 Task: Search one way flight ticket for 5 adults, 2 children, 1 infant in seat and 1 infant on lap in economy from Portland: Portland International Airport to Greensboro: Piedmont Triad International Airport on 5-1-2023. Choice of flights is Westjet. Number of bags: 10 checked bags. Price is upto 40000. Outbound departure time preference is 21:45.
Action: Mouse moved to (217, 229)
Screenshot: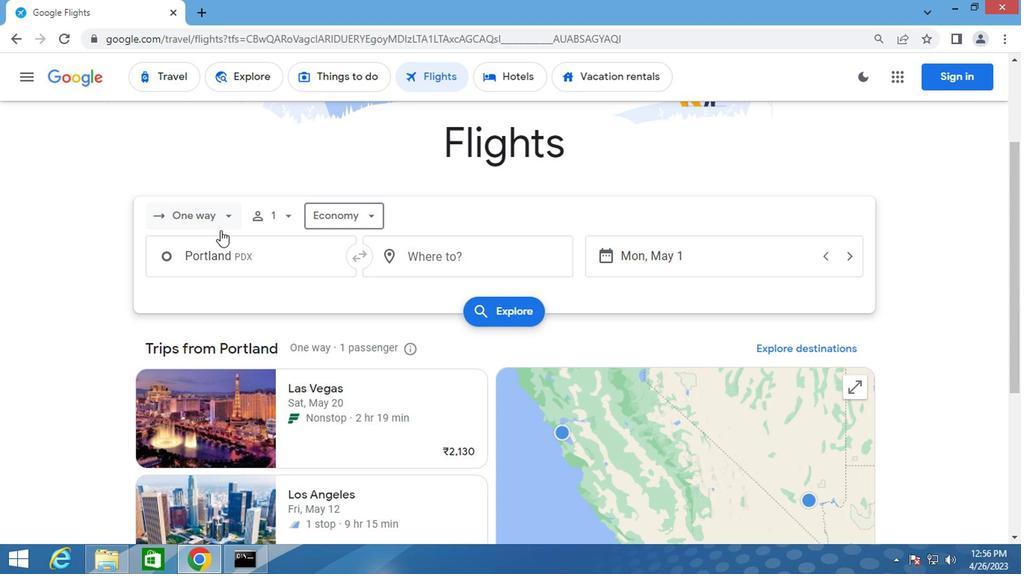 
Action: Mouse pressed left at (217, 229)
Screenshot: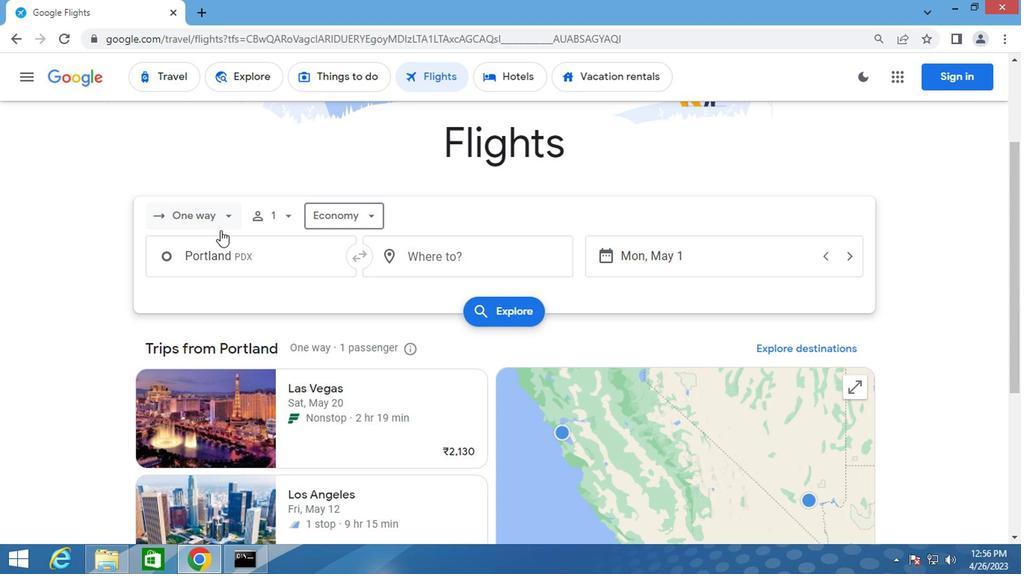 
Action: Mouse moved to (190, 287)
Screenshot: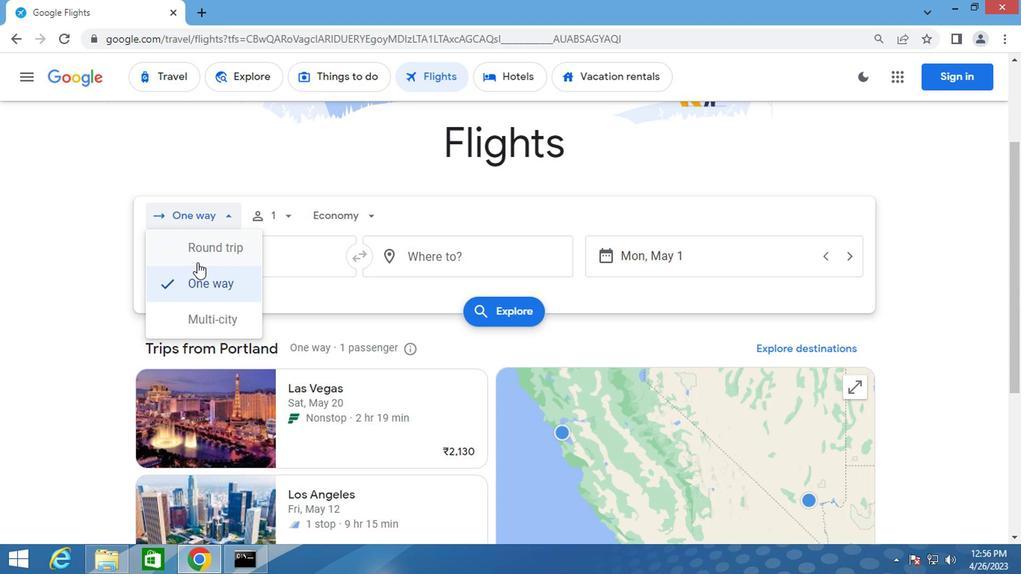 
Action: Mouse pressed left at (190, 287)
Screenshot: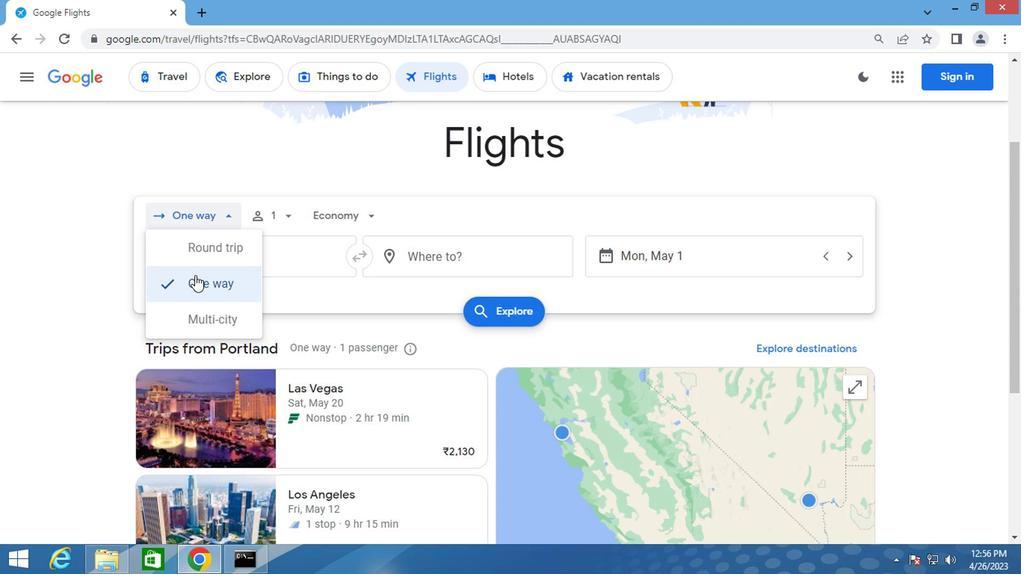 
Action: Mouse moved to (284, 209)
Screenshot: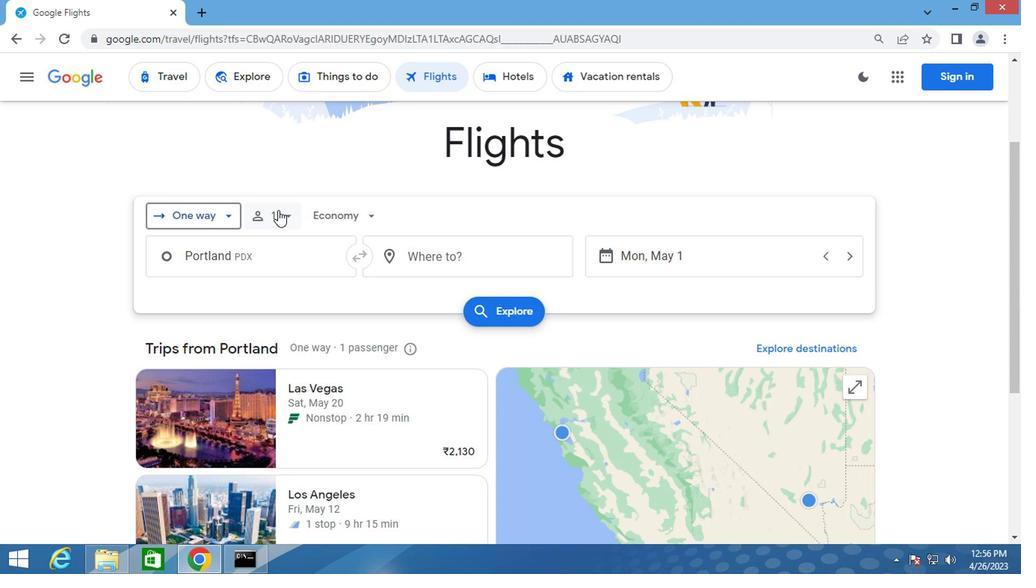 
Action: Mouse pressed left at (284, 209)
Screenshot: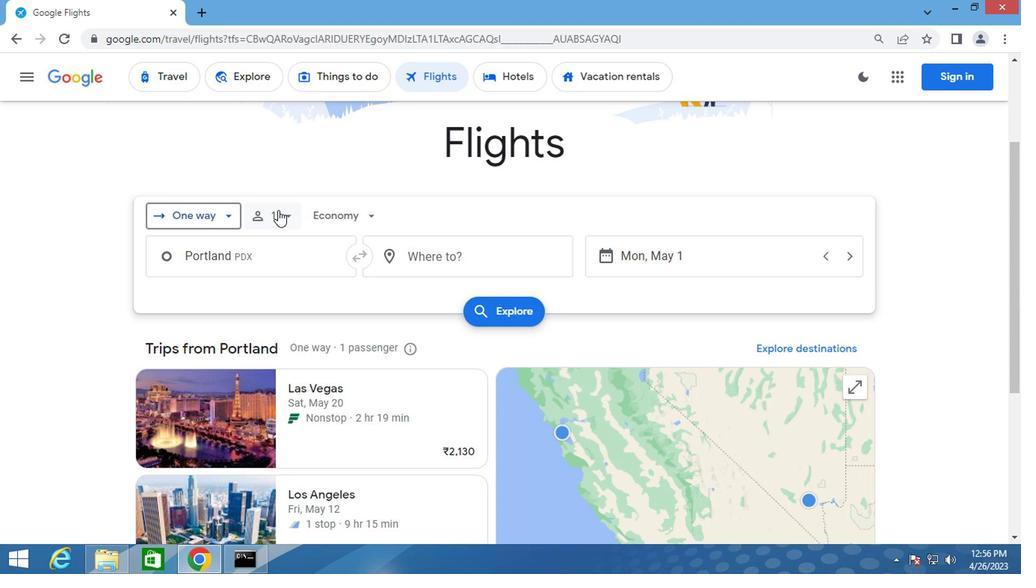 
Action: Mouse moved to (400, 253)
Screenshot: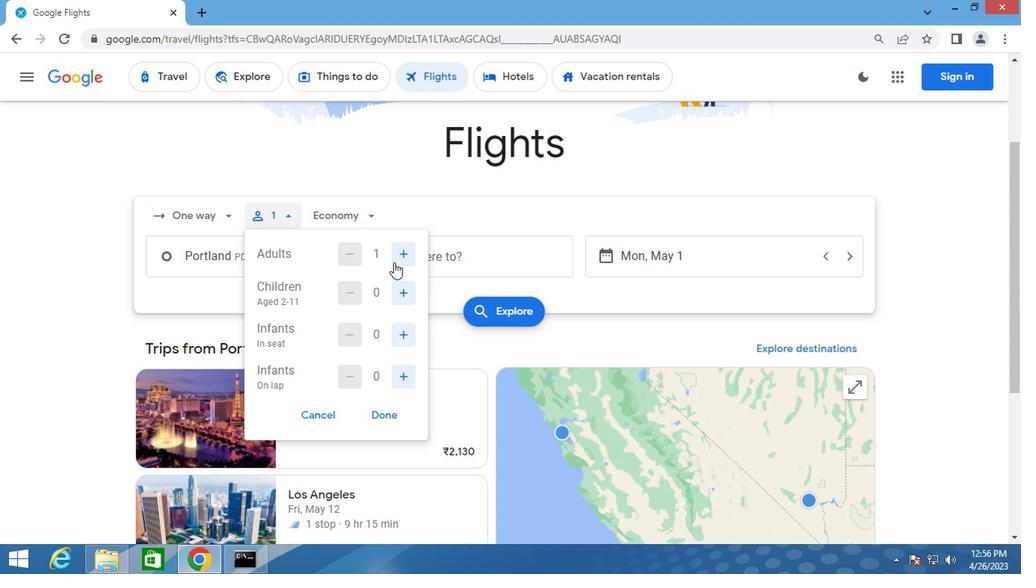 
Action: Mouse pressed left at (400, 253)
Screenshot: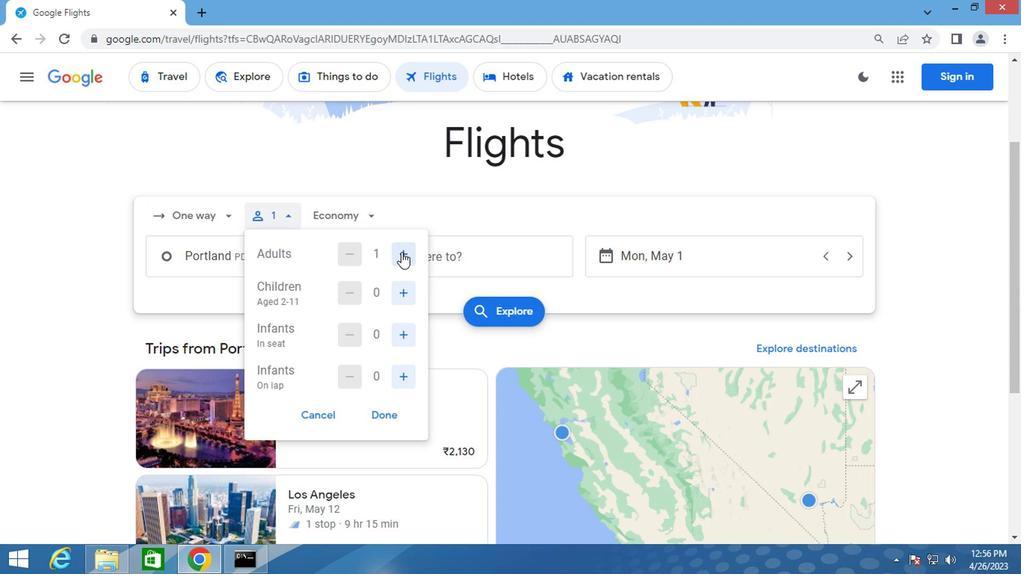 
Action: Mouse pressed left at (400, 253)
Screenshot: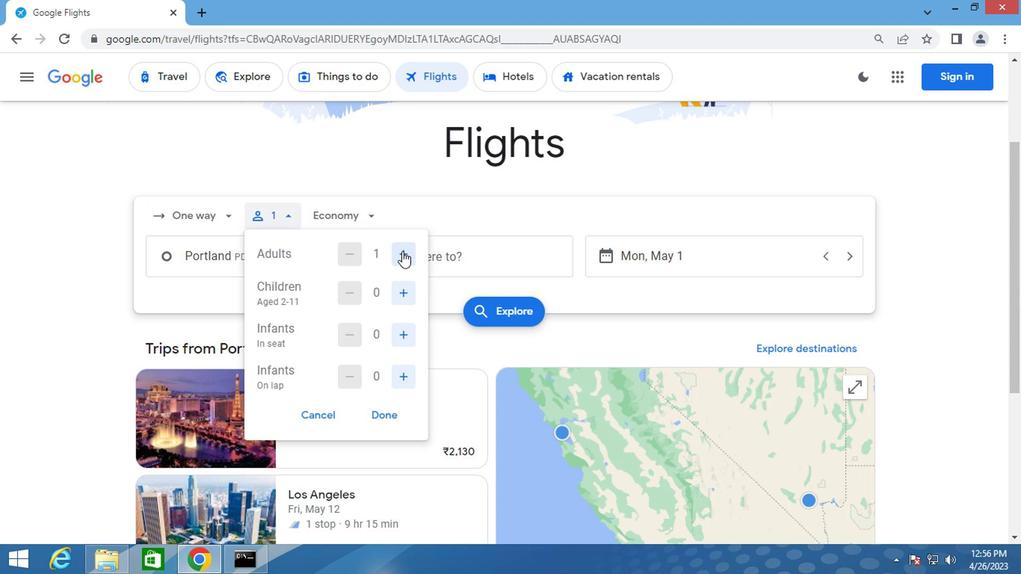 
Action: Mouse moved to (402, 253)
Screenshot: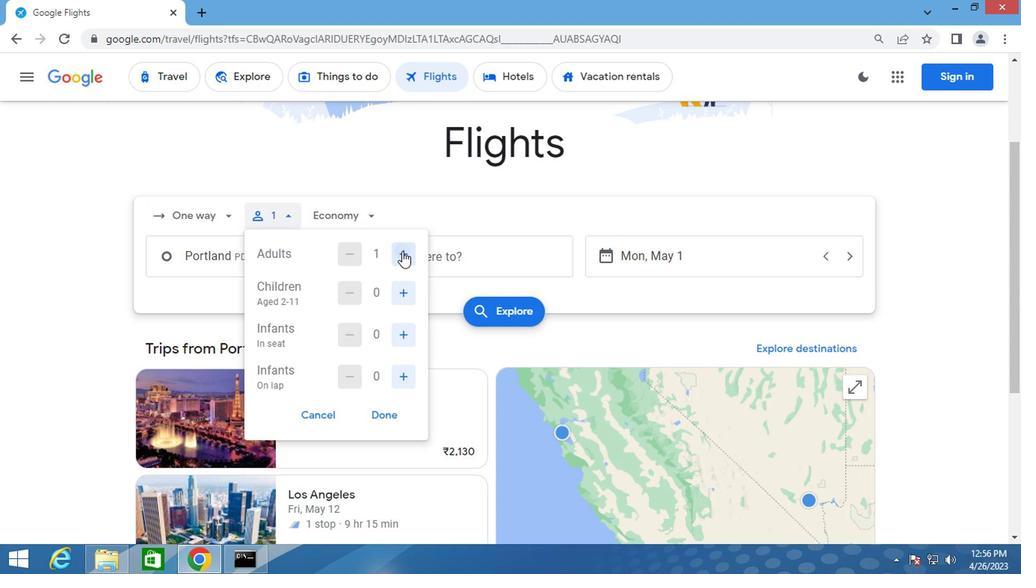 
Action: Mouse pressed left at (402, 253)
Screenshot: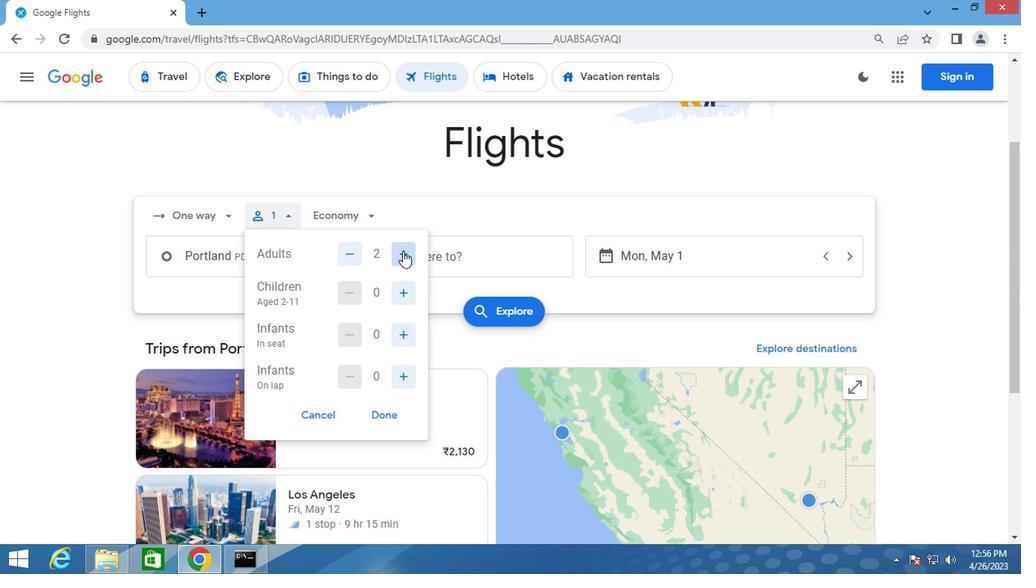
Action: Mouse moved to (404, 252)
Screenshot: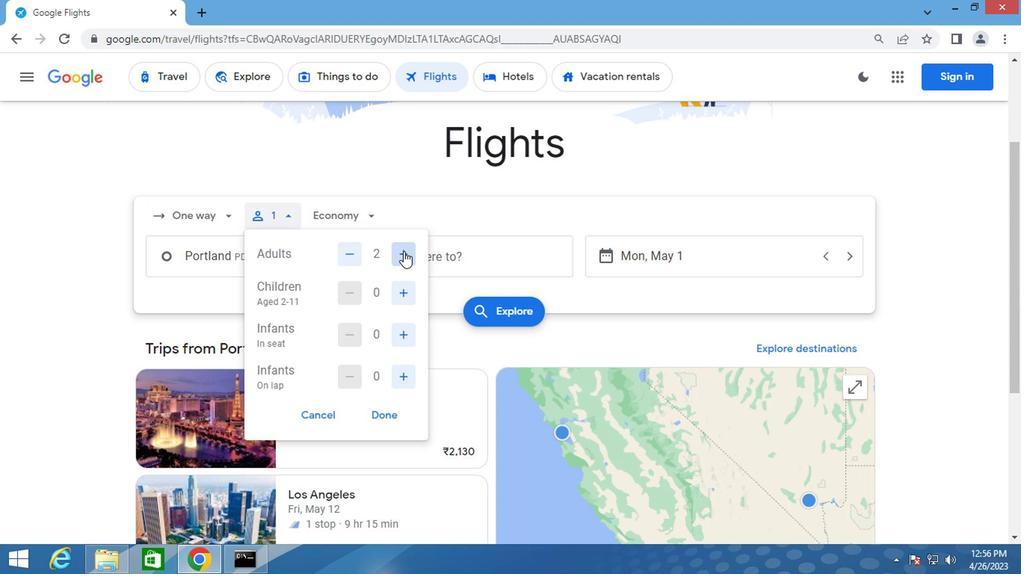 
Action: Mouse pressed left at (404, 252)
Screenshot: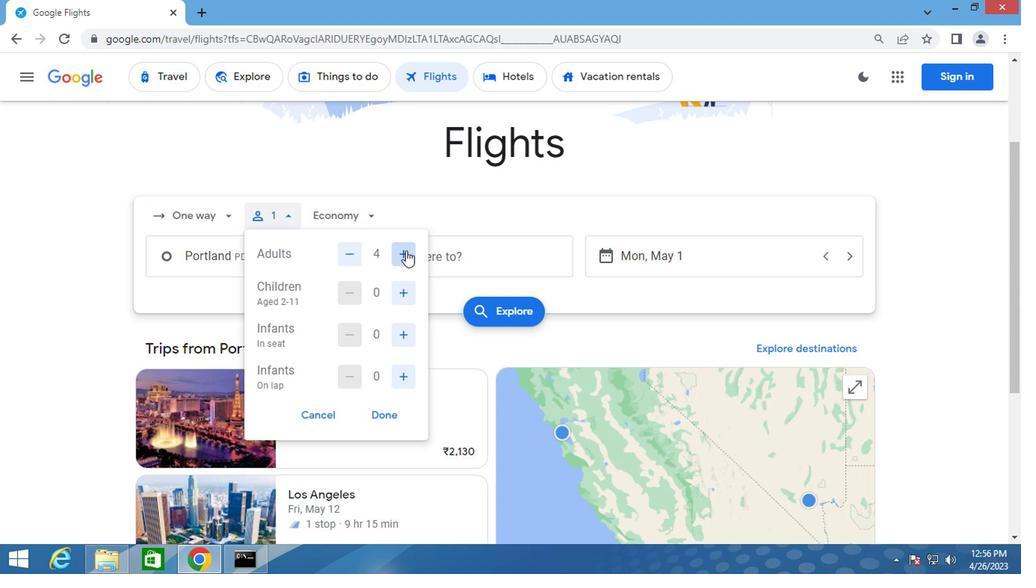 
Action: Mouse moved to (400, 286)
Screenshot: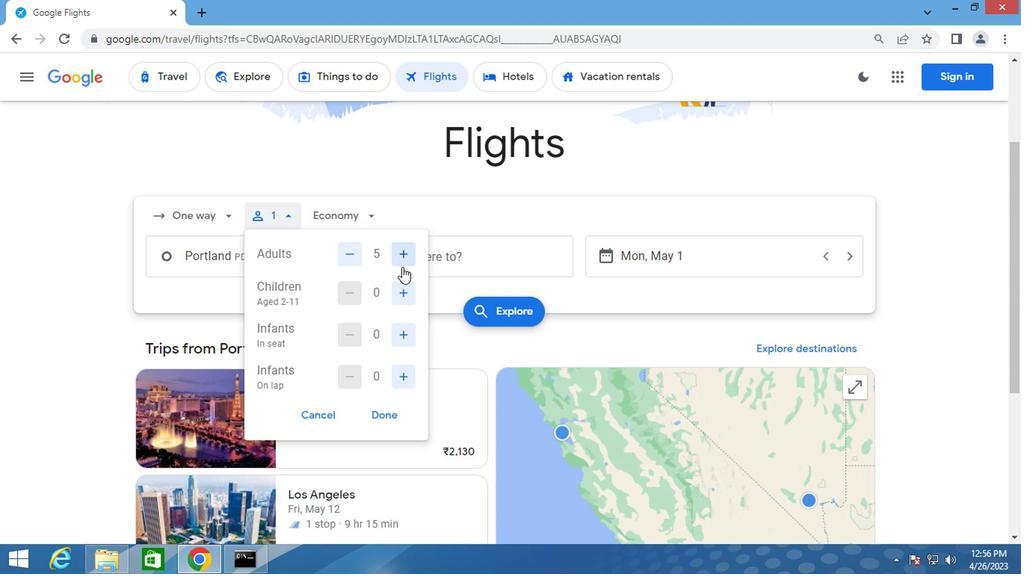 
Action: Mouse pressed left at (400, 286)
Screenshot: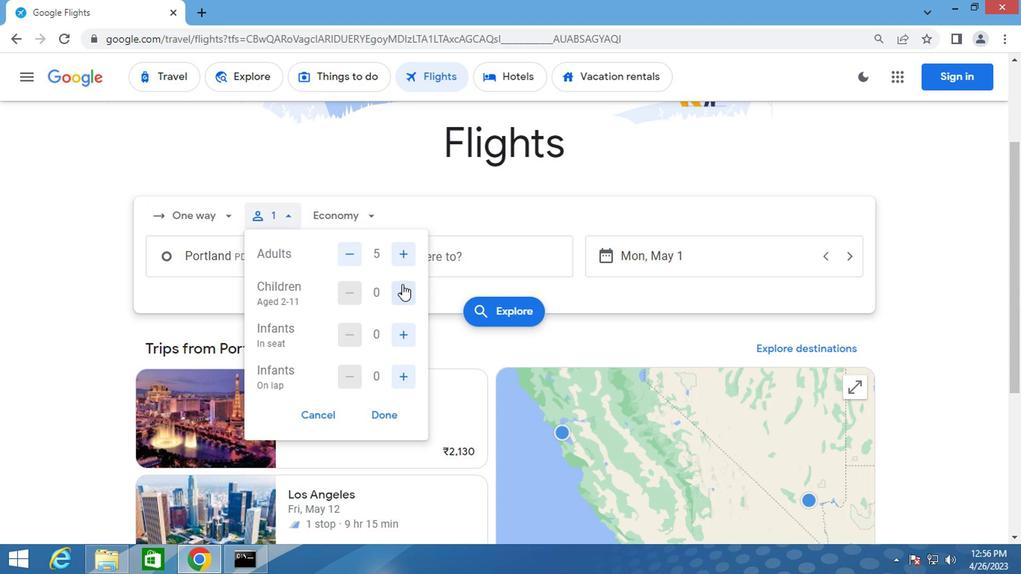 
Action: Mouse pressed left at (400, 286)
Screenshot: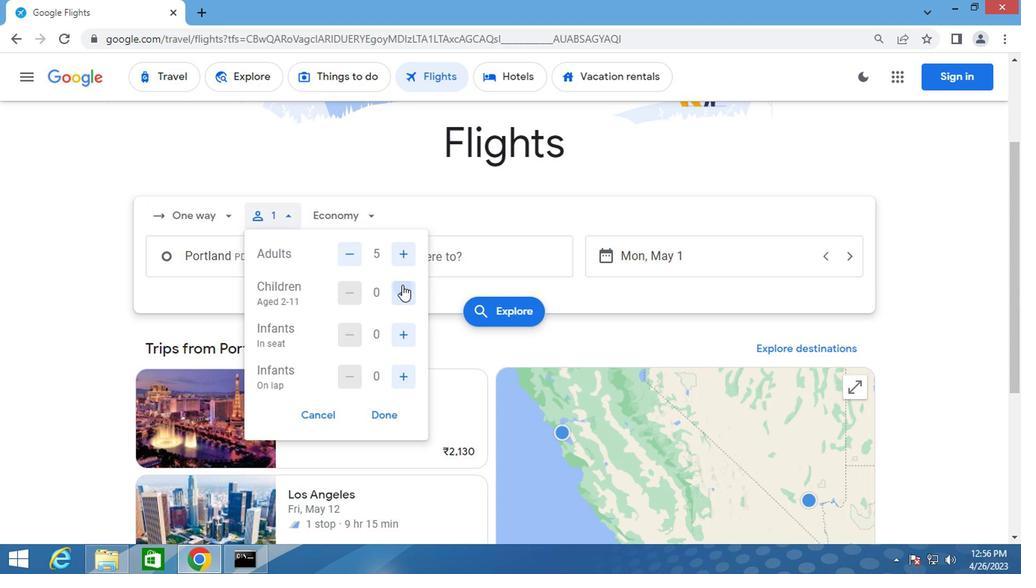 
Action: Mouse moved to (398, 327)
Screenshot: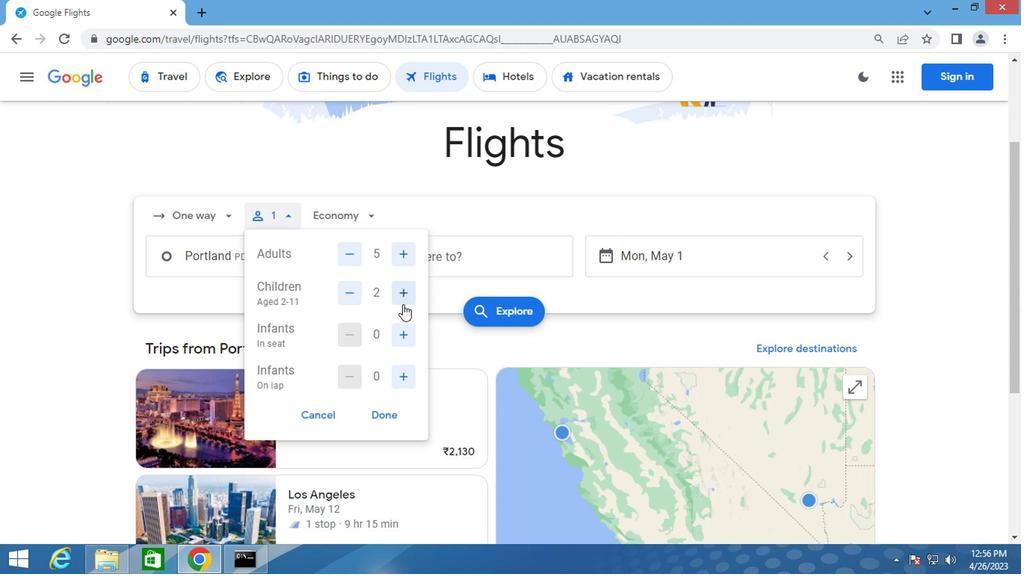 
Action: Mouse pressed left at (398, 327)
Screenshot: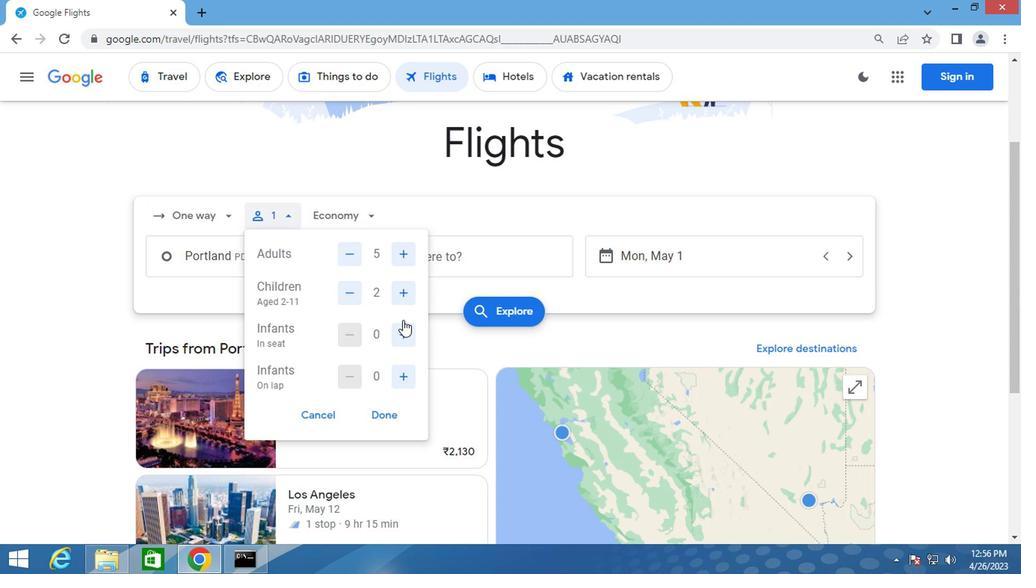 
Action: Mouse moved to (396, 372)
Screenshot: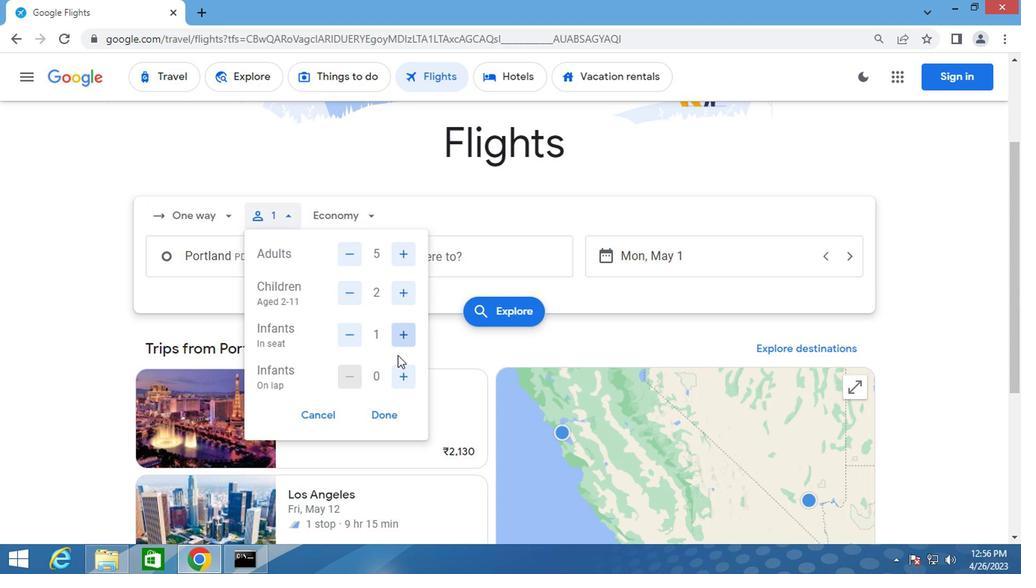 
Action: Mouse pressed left at (396, 372)
Screenshot: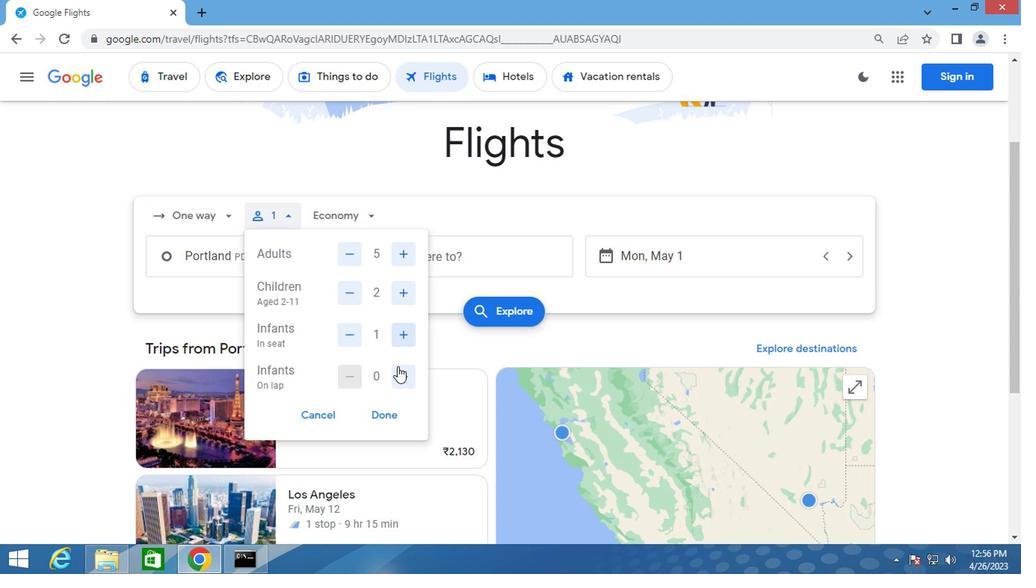 
Action: Mouse moved to (343, 220)
Screenshot: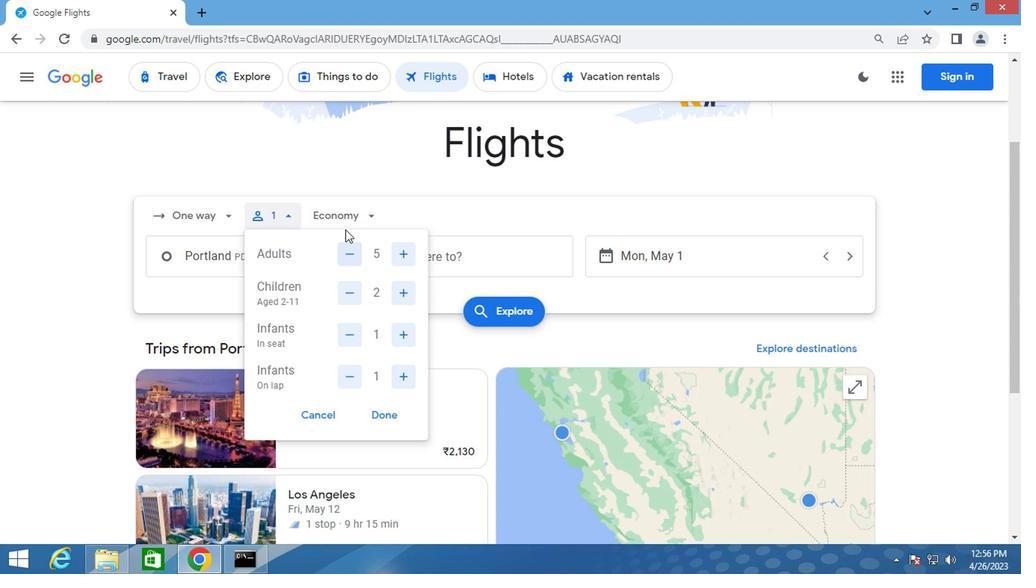 
Action: Mouse pressed left at (343, 220)
Screenshot: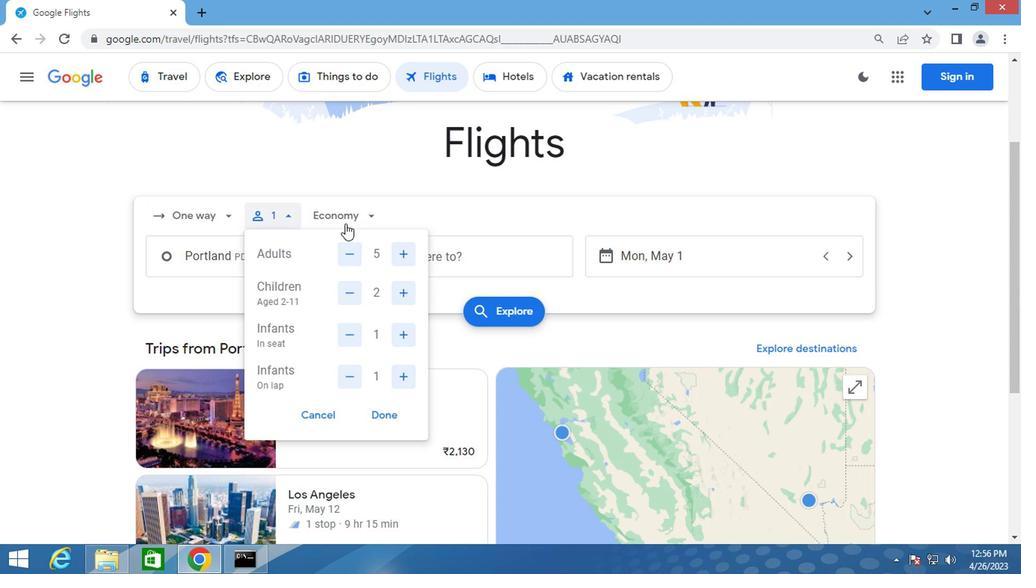 
Action: Mouse moved to (380, 247)
Screenshot: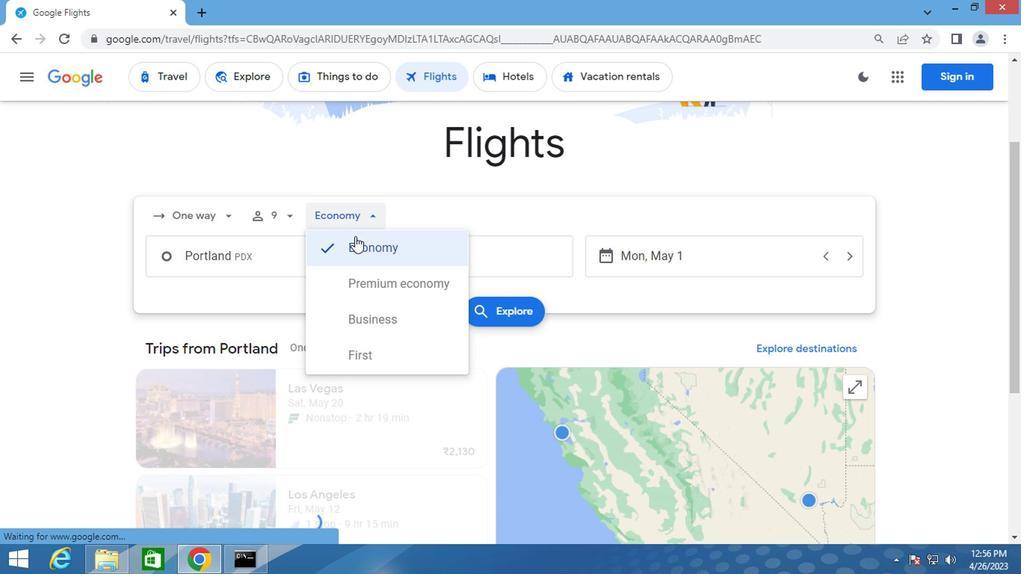 
Action: Mouse pressed left at (380, 247)
Screenshot: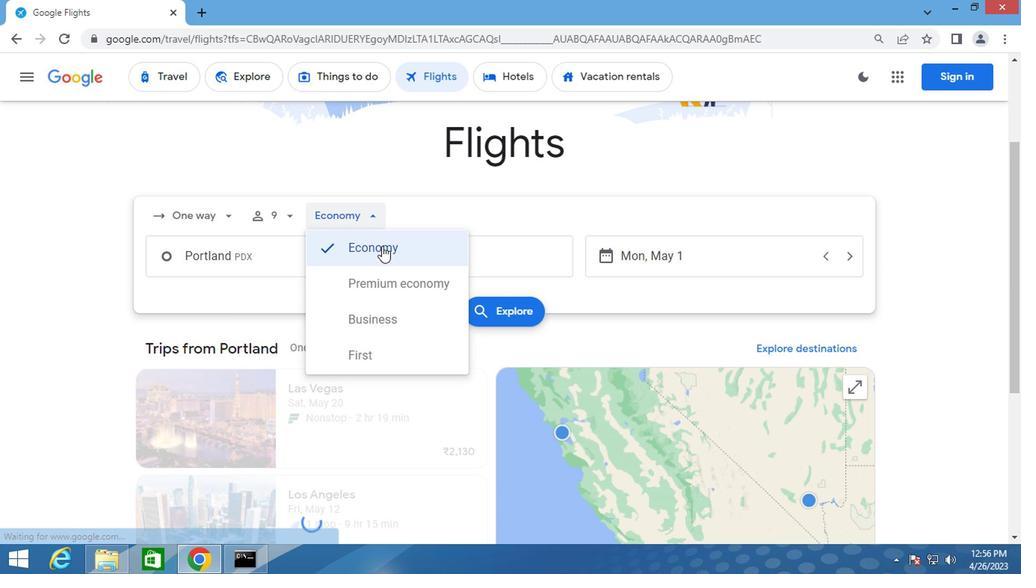 
Action: Mouse moved to (263, 251)
Screenshot: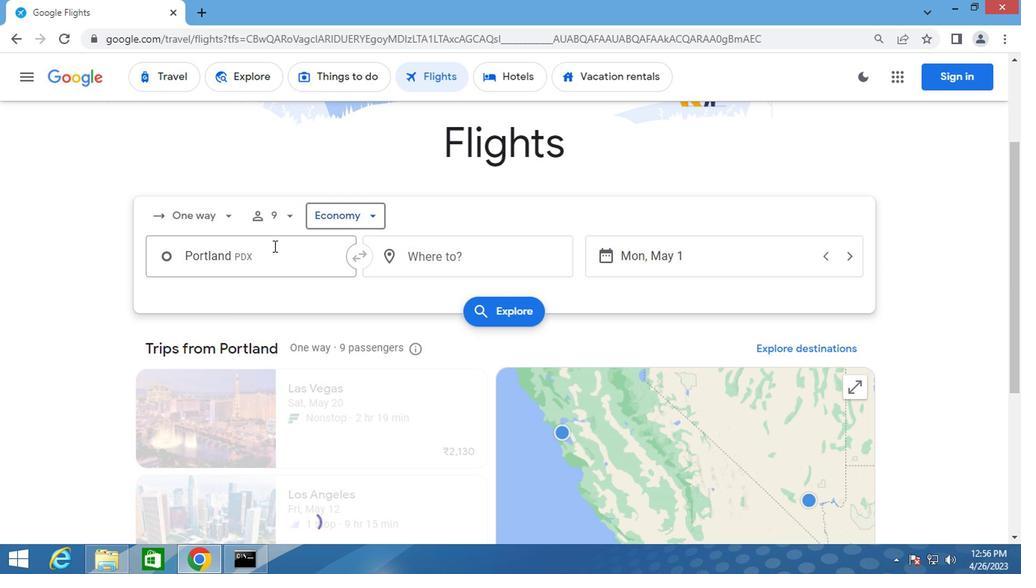 
Action: Mouse pressed left at (263, 251)
Screenshot: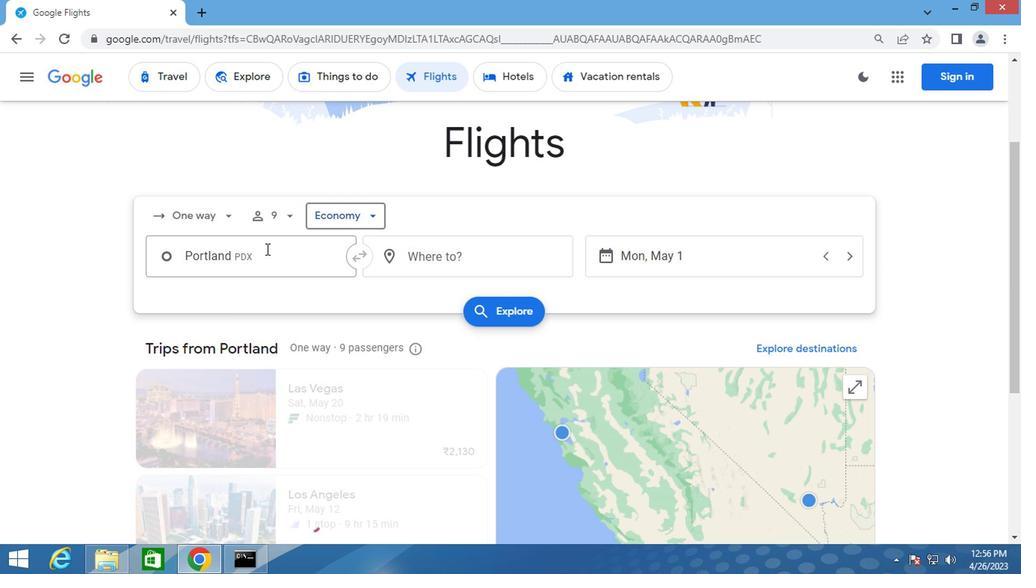 
Action: Key pressed portland
Screenshot: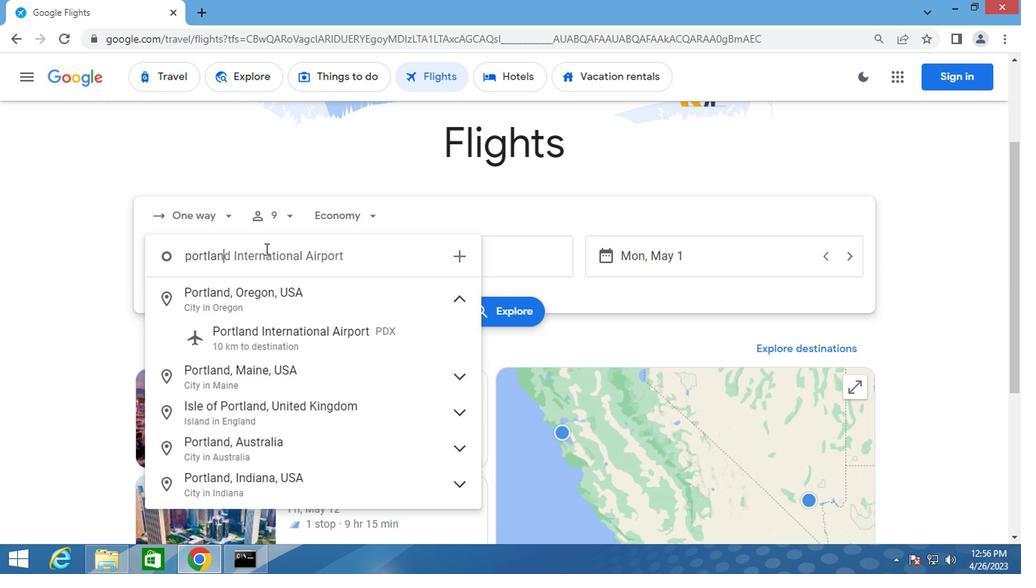 
Action: Mouse moved to (238, 334)
Screenshot: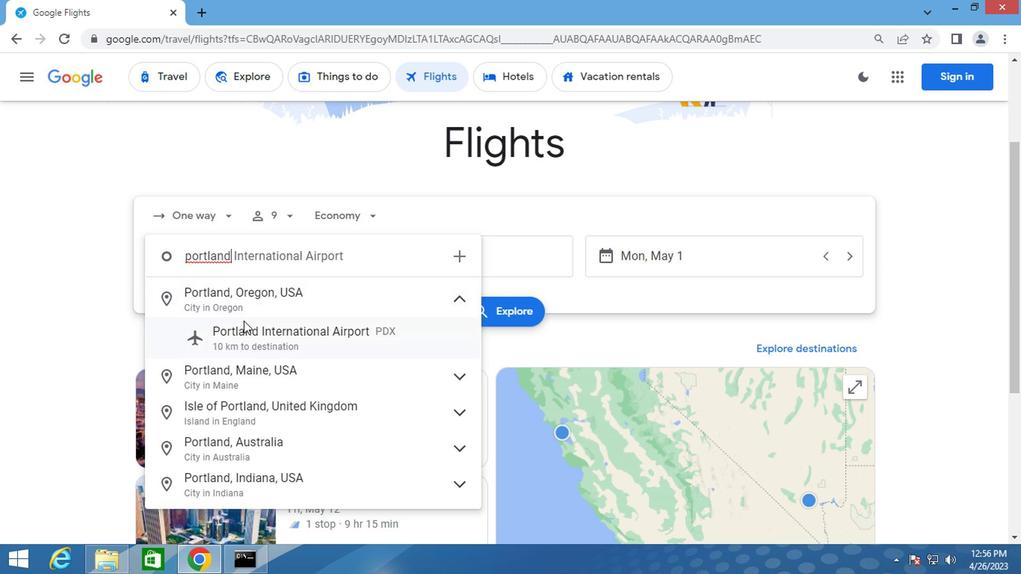 
Action: Mouse pressed left at (238, 334)
Screenshot: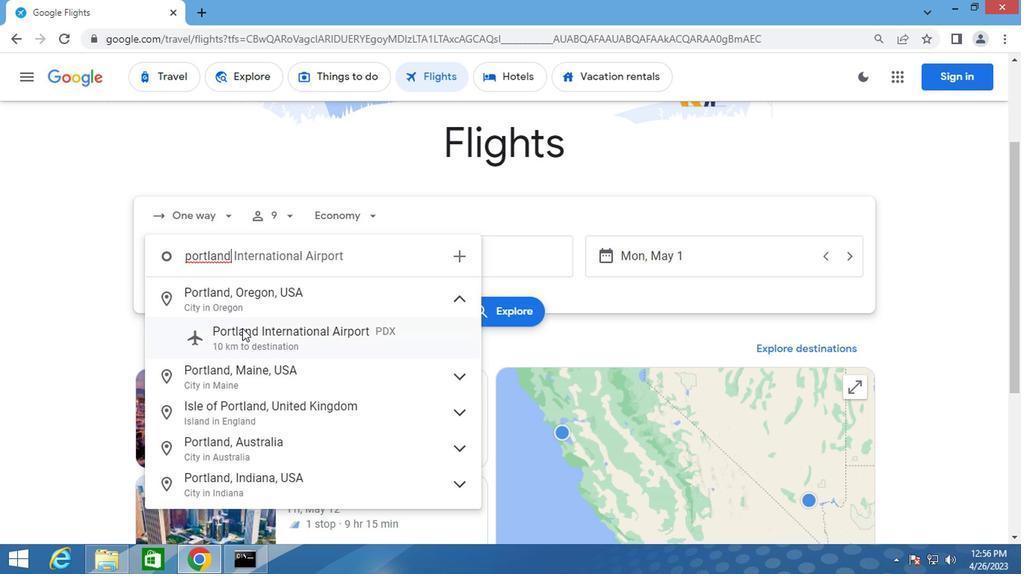 
Action: Mouse moved to (418, 263)
Screenshot: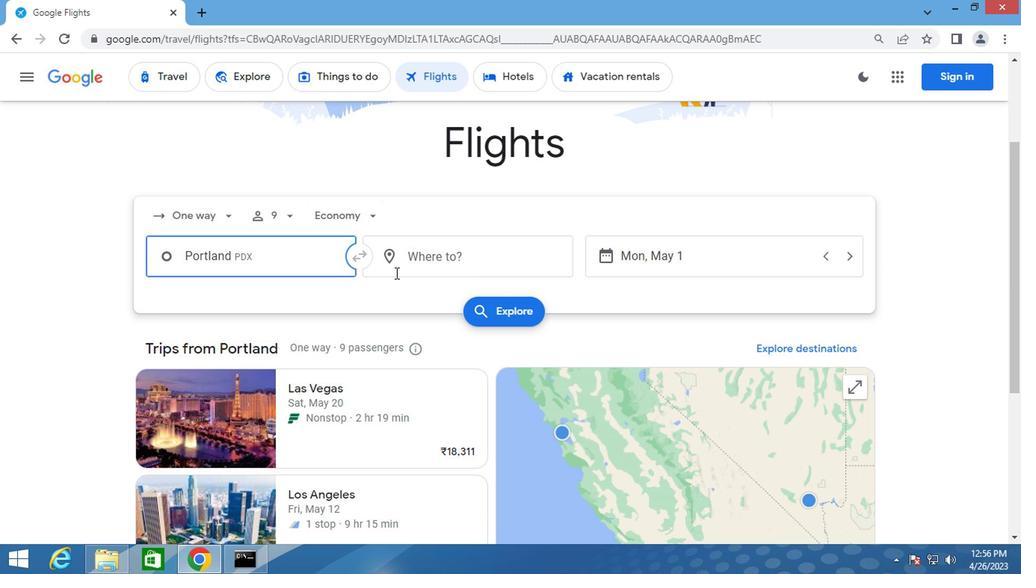 
Action: Mouse pressed left at (418, 263)
Screenshot: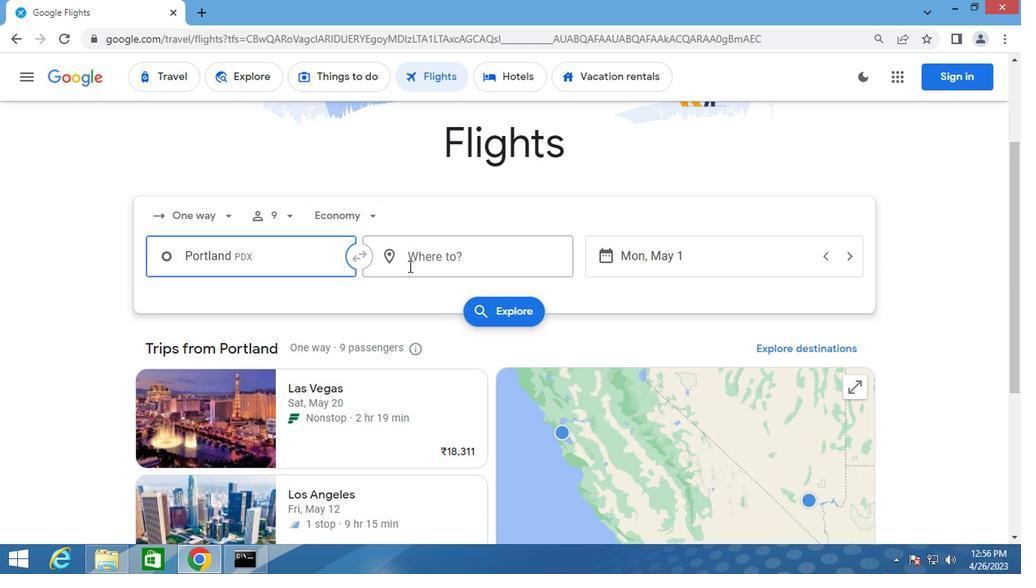 
Action: Key pressed greensboro
Screenshot: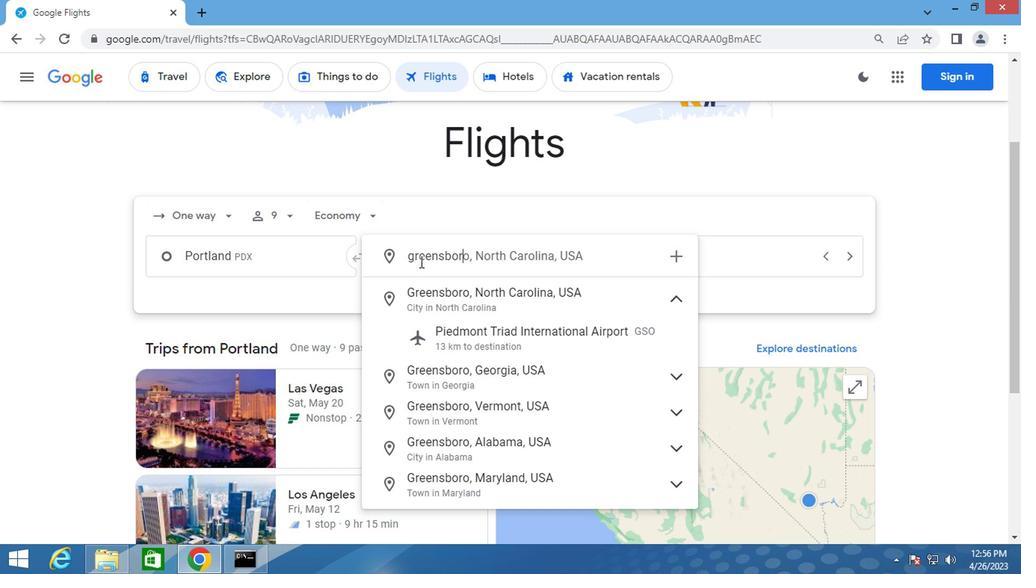 
Action: Mouse moved to (475, 335)
Screenshot: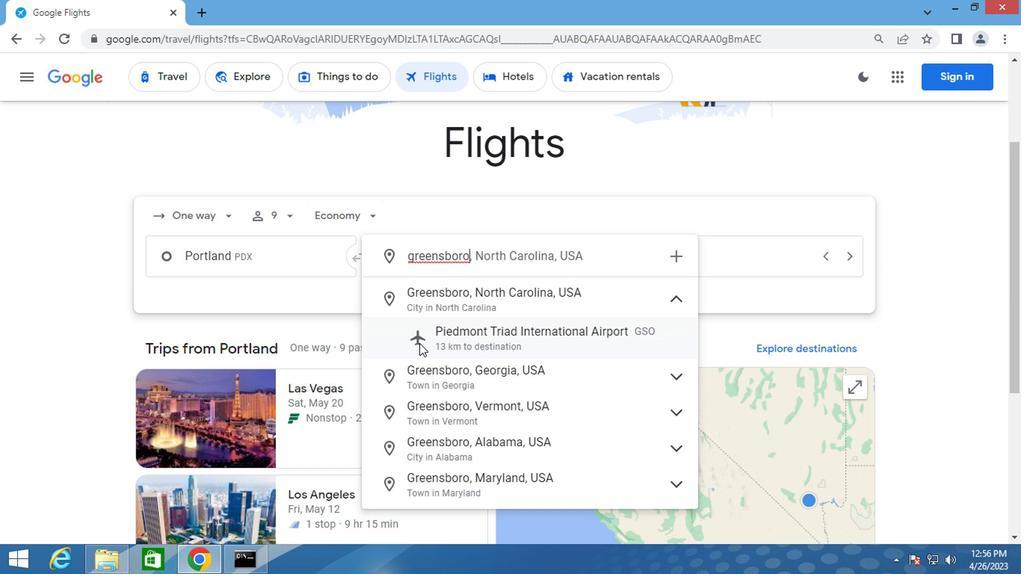 
Action: Mouse pressed left at (475, 335)
Screenshot: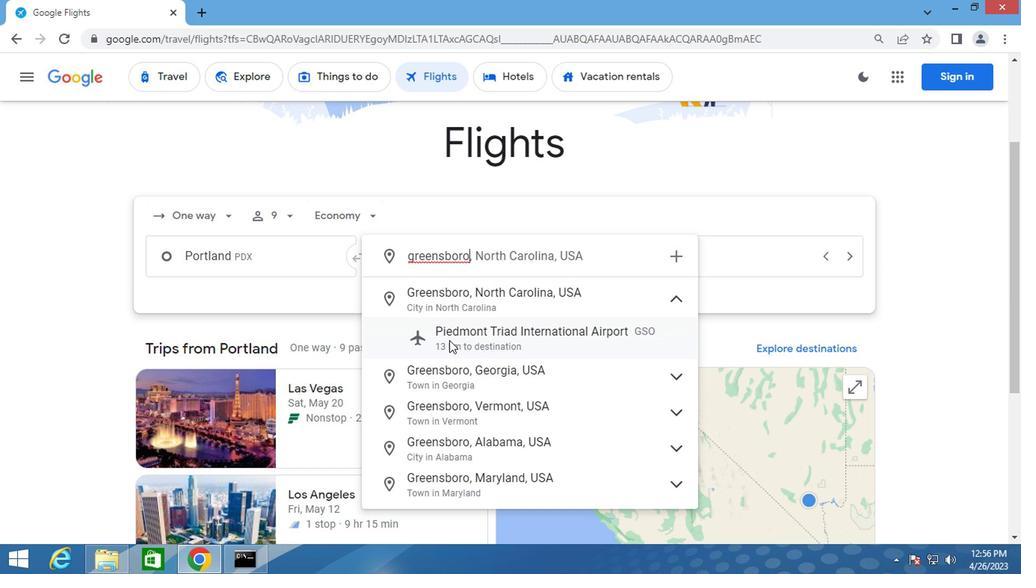 
Action: Mouse moved to (629, 264)
Screenshot: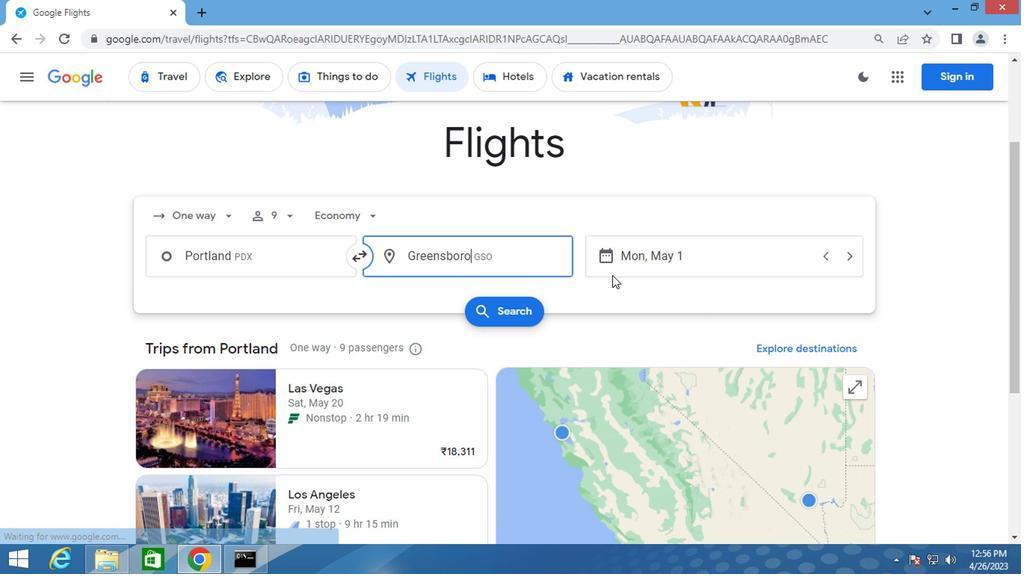 
Action: Mouse pressed left at (629, 264)
Screenshot: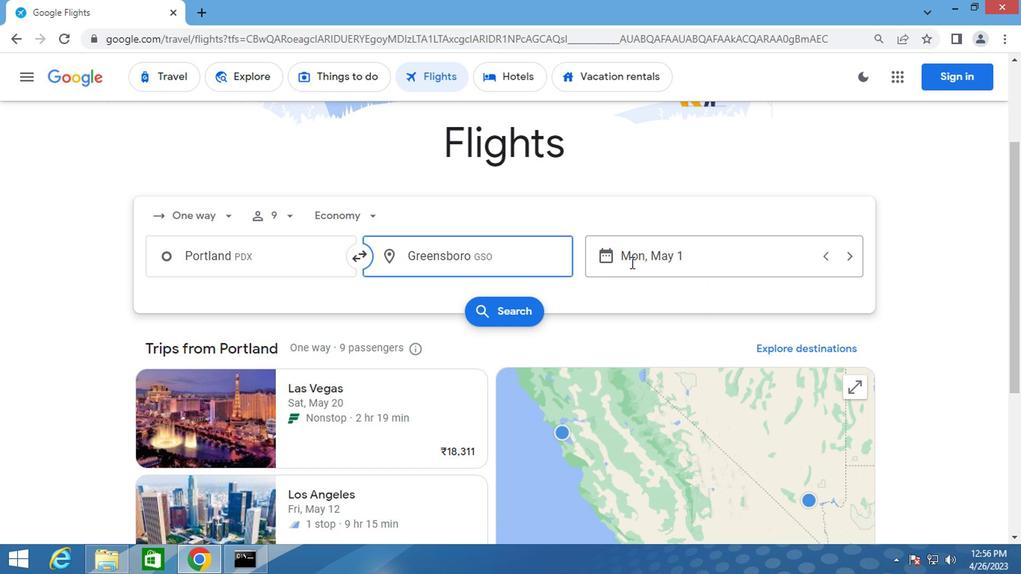 
Action: Mouse moved to (661, 273)
Screenshot: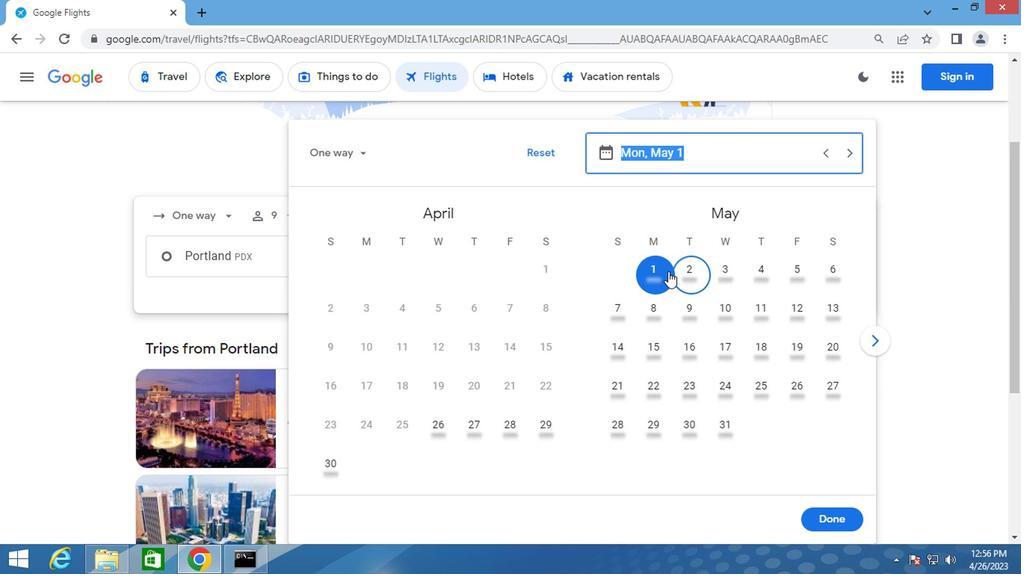 
Action: Mouse pressed left at (661, 273)
Screenshot: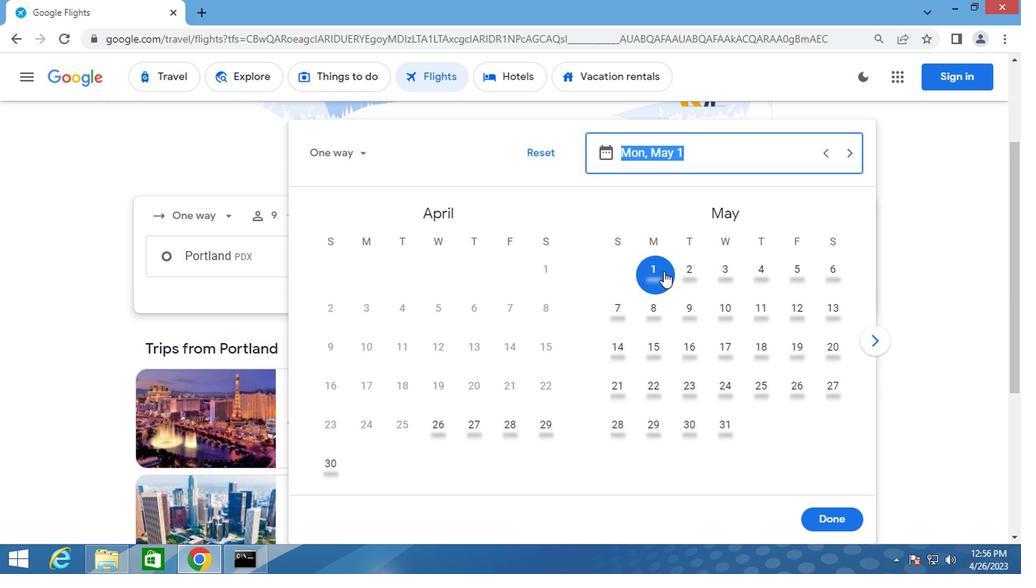
Action: Mouse moved to (835, 514)
Screenshot: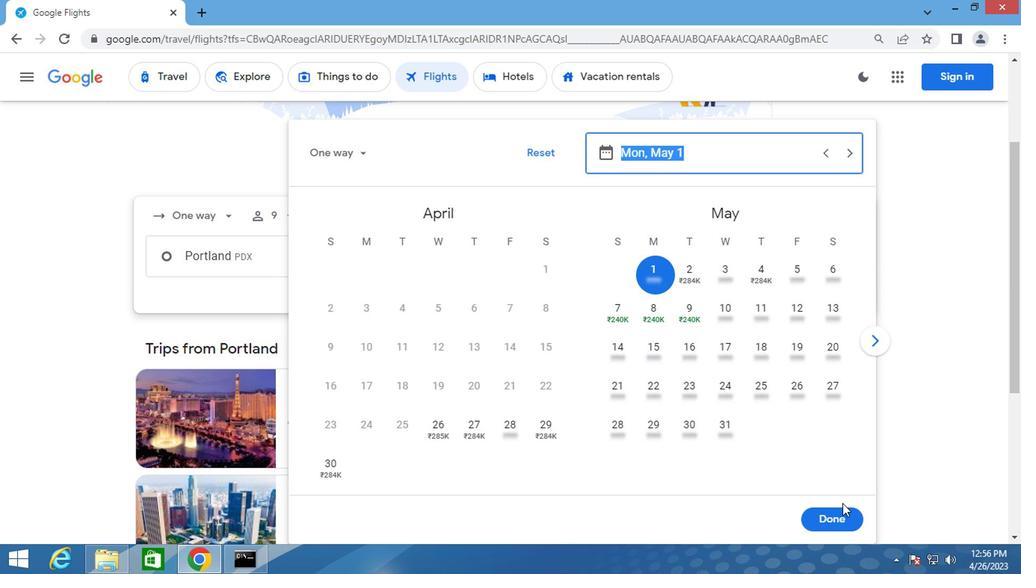 
Action: Mouse pressed left at (835, 514)
Screenshot: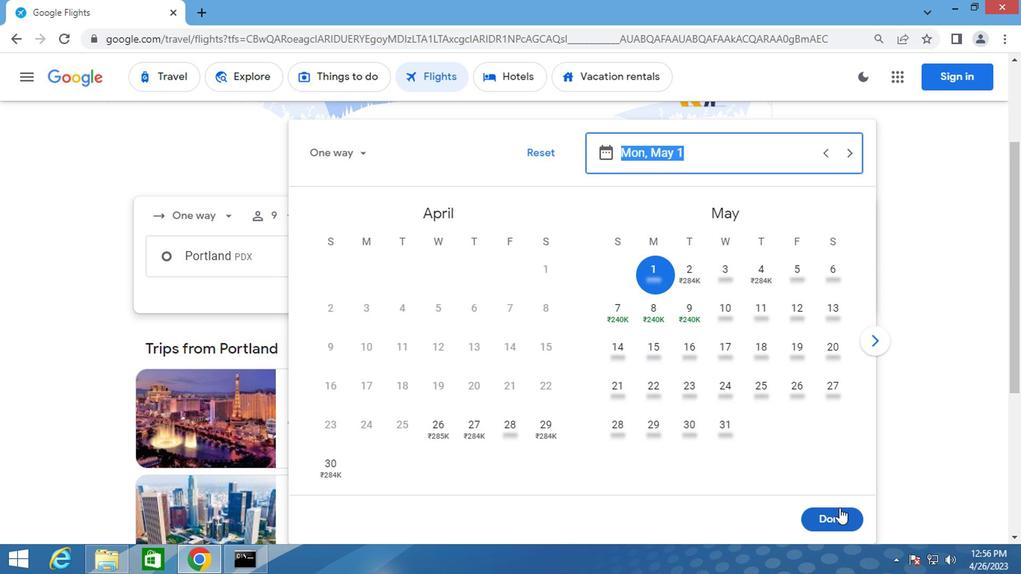 
Action: Mouse moved to (513, 309)
Screenshot: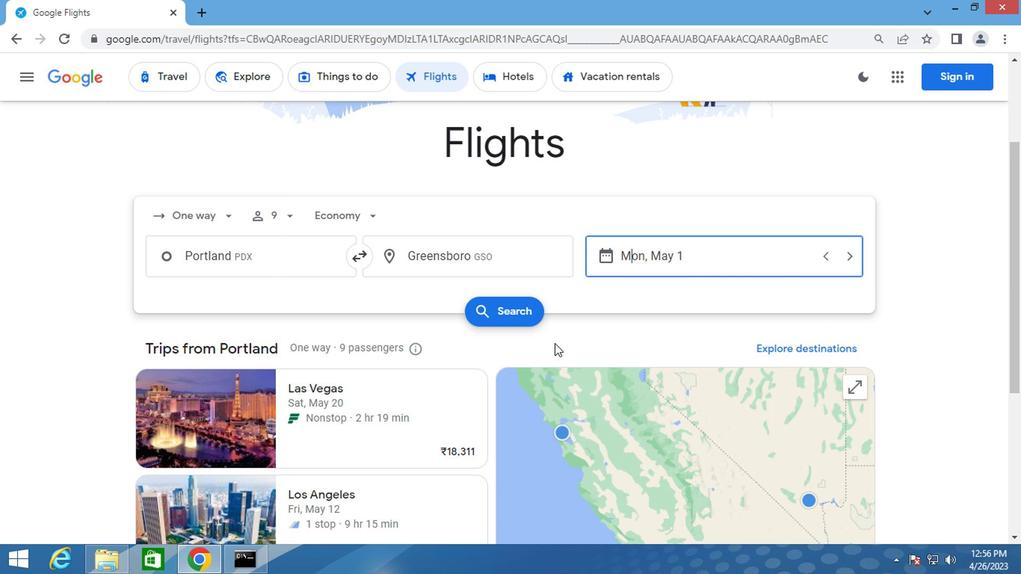 
Action: Mouse pressed left at (513, 309)
Screenshot: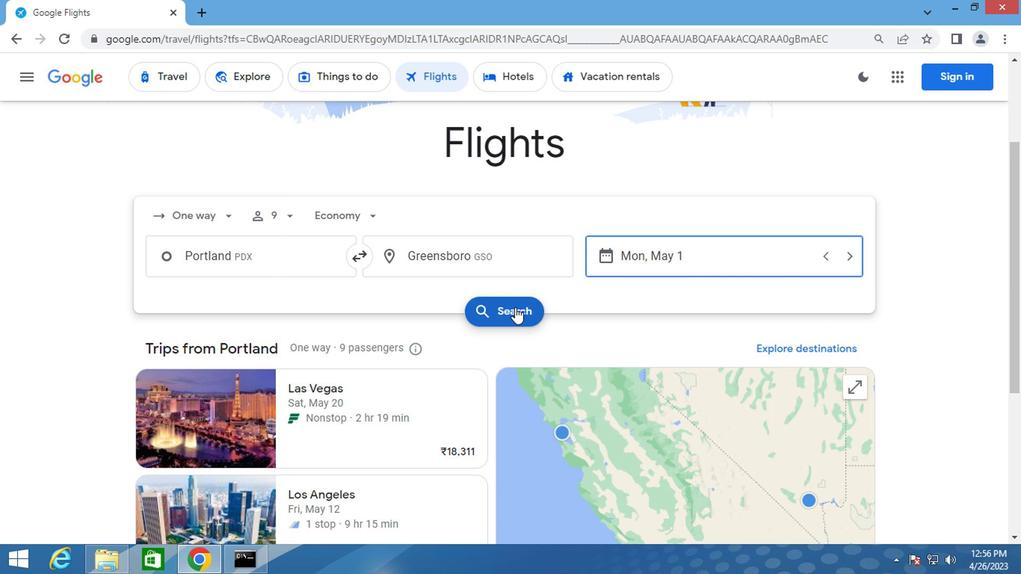 
Action: Mouse moved to (152, 219)
Screenshot: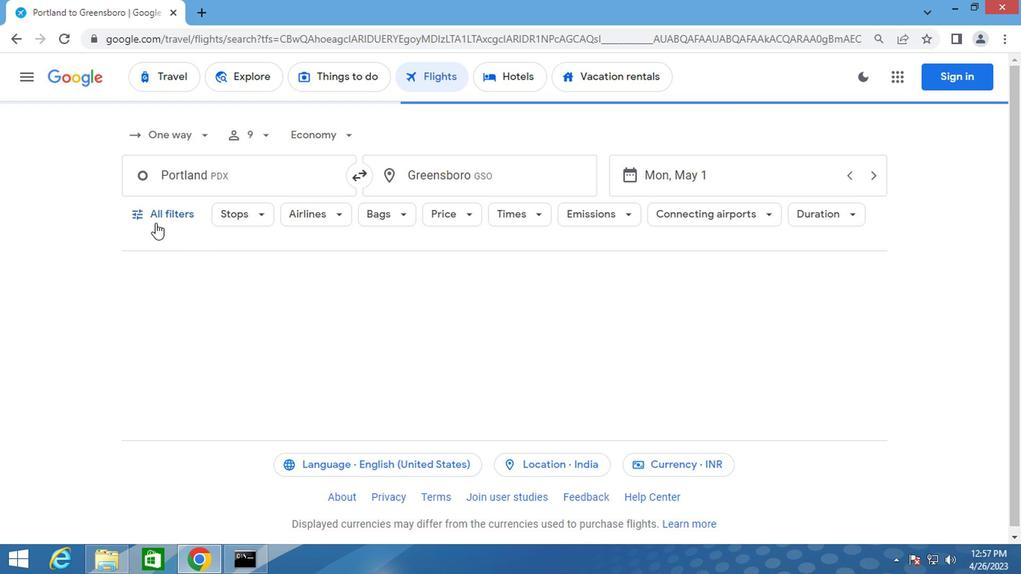 
Action: Mouse pressed left at (152, 219)
Screenshot: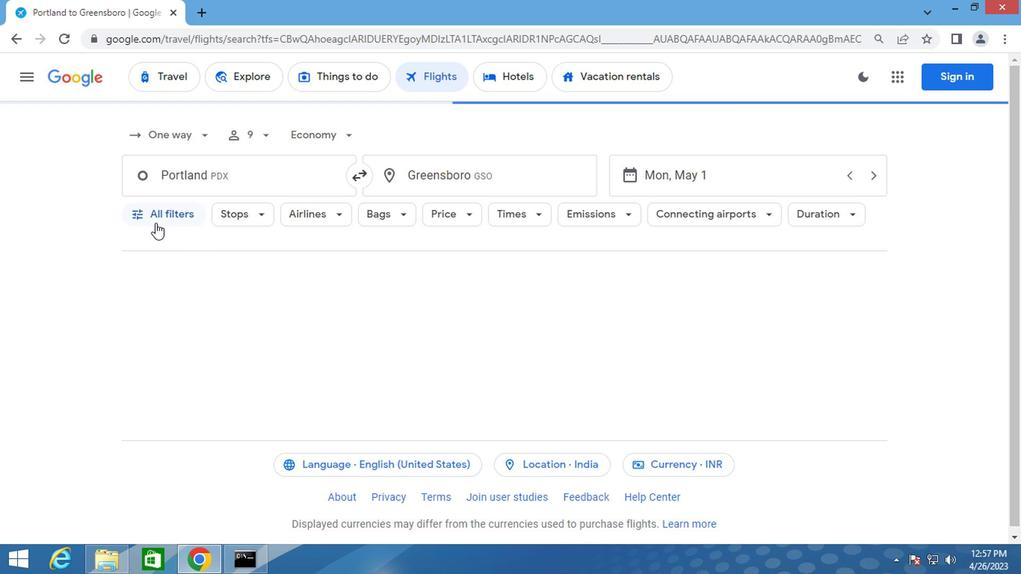 
Action: Mouse moved to (247, 316)
Screenshot: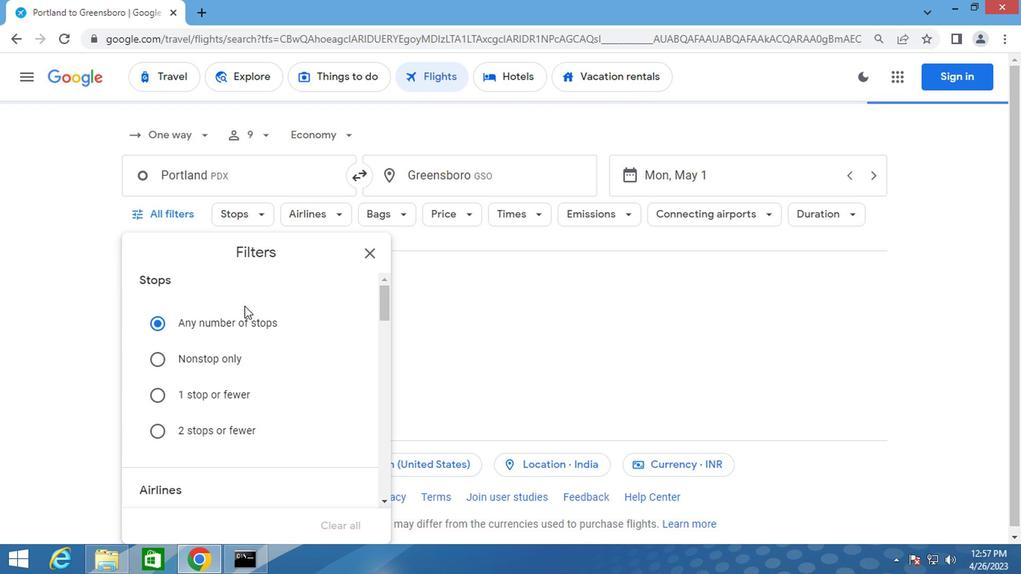 
Action: Mouse scrolled (247, 315) with delta (0, 0)
Screenshot: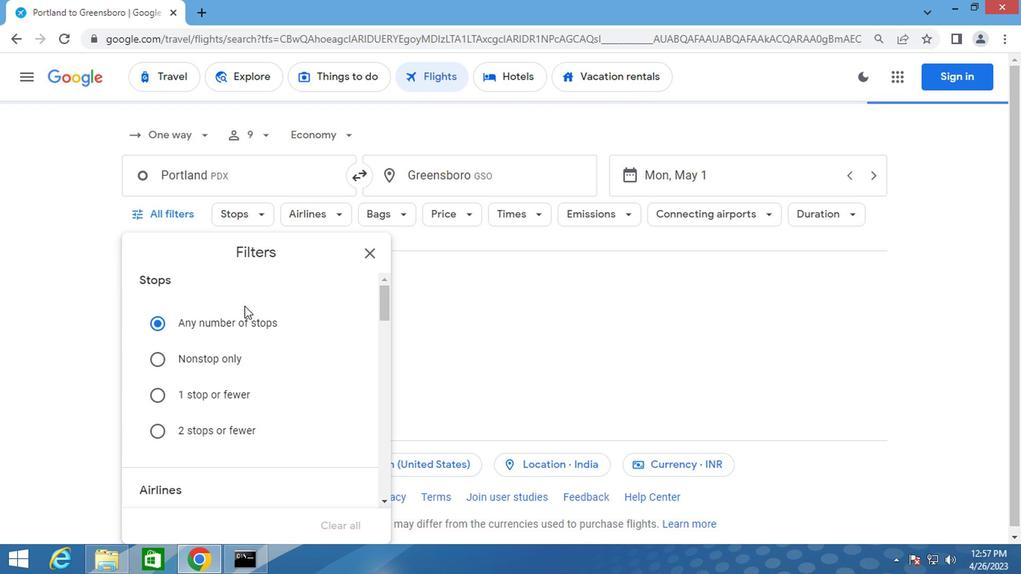 
Action: Mouse moved to (247, 316)
Screenshot: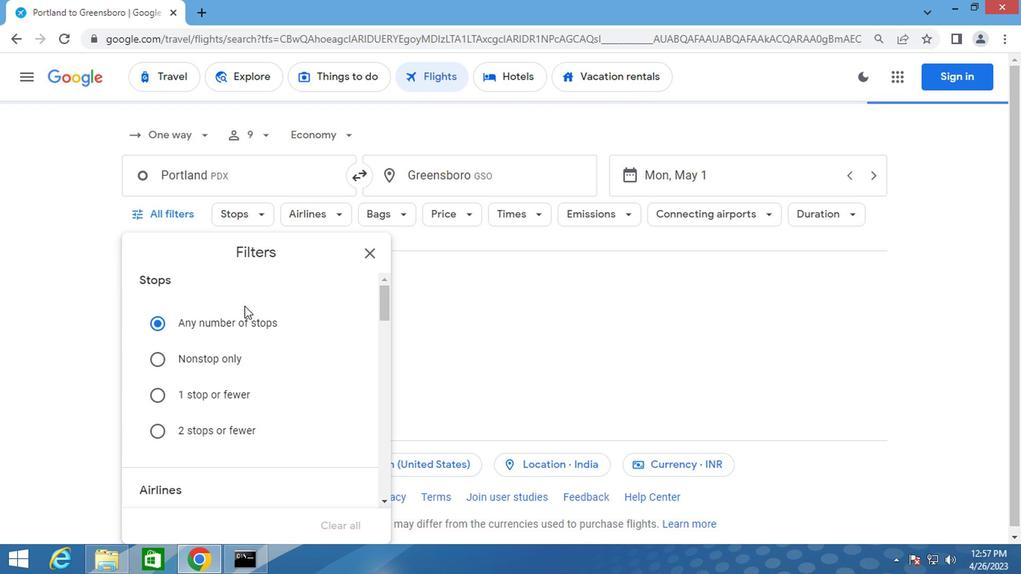 
Action: Mouse scrolled (247, 315) with delta (0, 0)
Screenshot: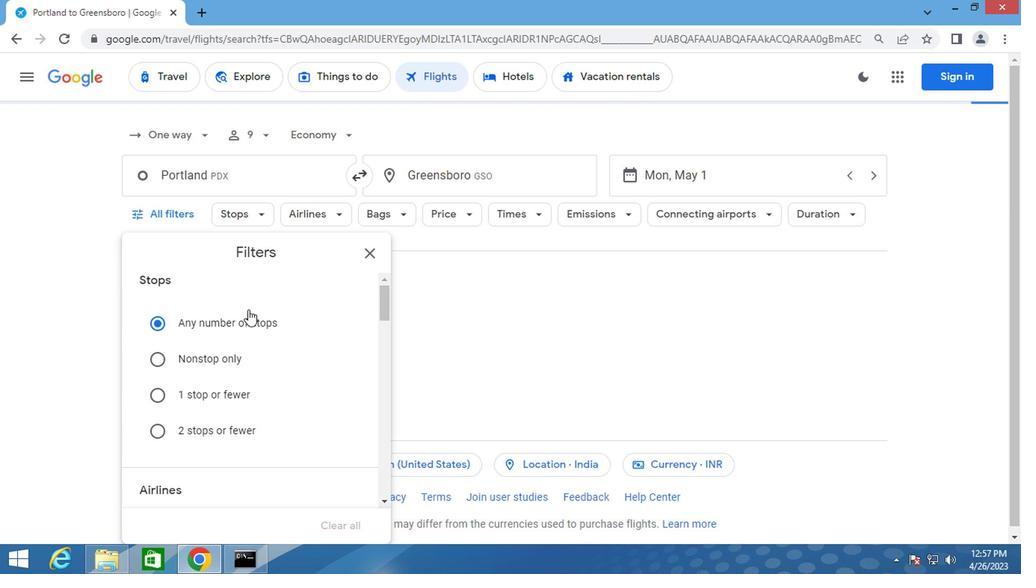 
Action: Mouse moved to (248, 318)
Screenshot: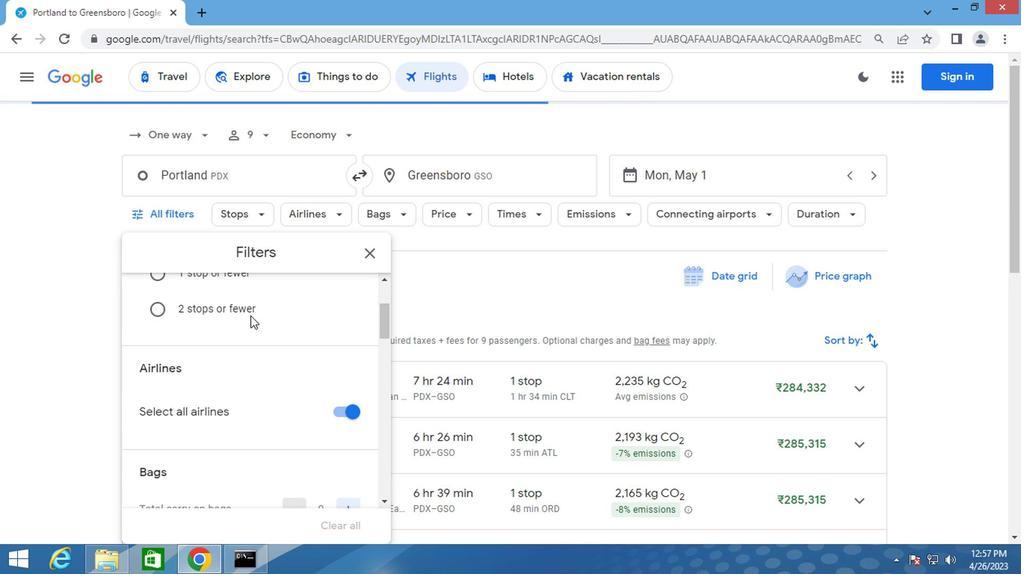 
Action: Mouse scrolled (248, 318) with delta (0, 0)
Screenshot: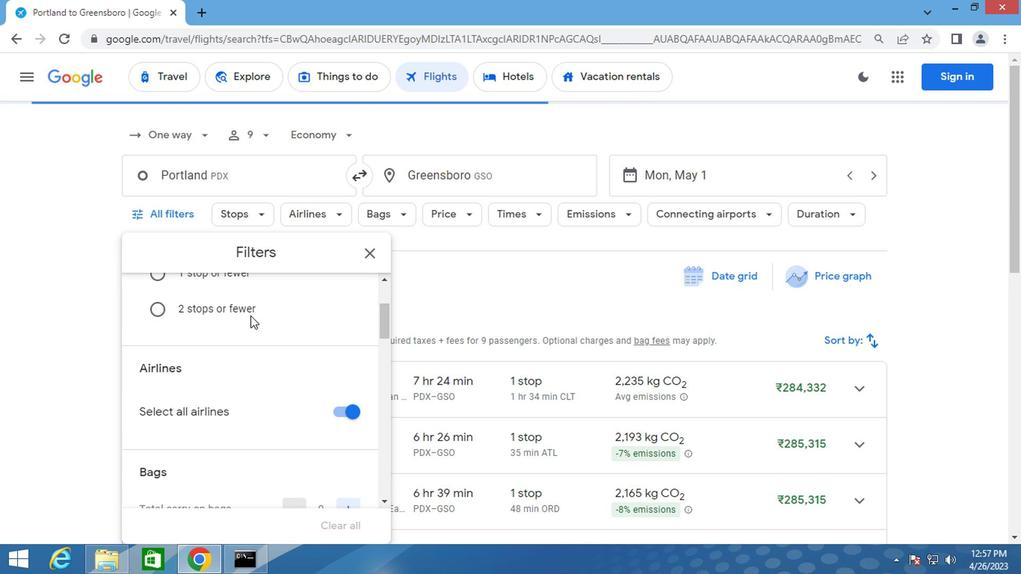 
Action: Mouse moved to (248, 320)
Screenshot: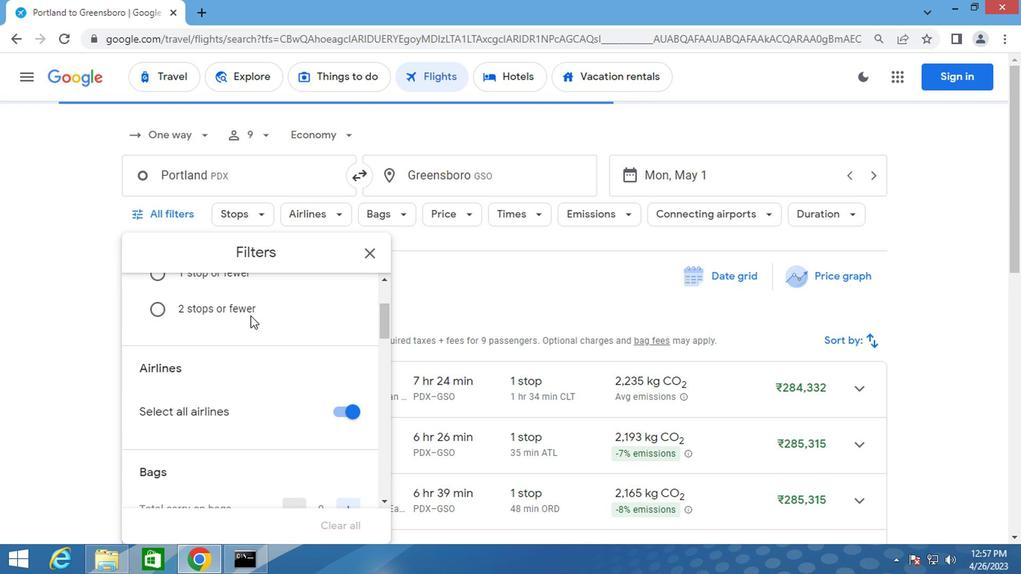 
Action: Mouse scrolled (248, 319) with delta (0, 0)
Screenshot: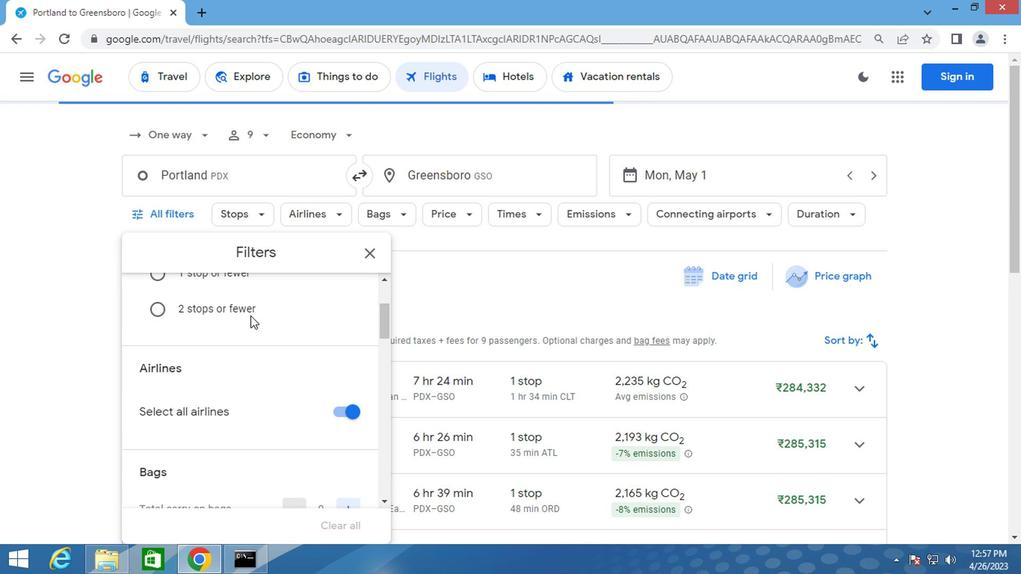 
Action: Mouse scrolled (248, 319) with delta (0, 0)
Screenshot: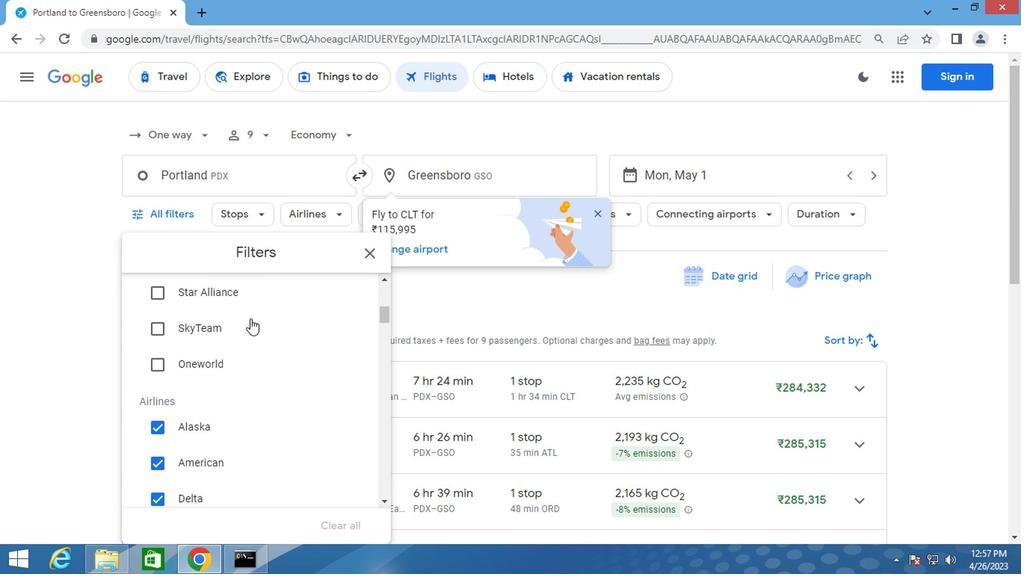 
Action: Mouse scrolled (248, 319) with delta (0, 0)
Screenshot: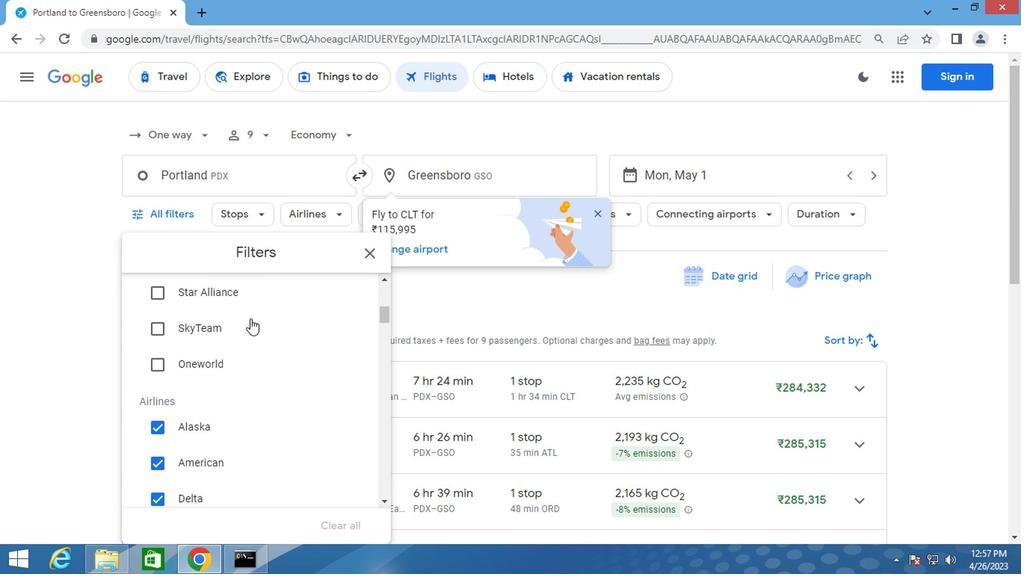 
Action: Mouse moved to (210, 385)
Screenshot: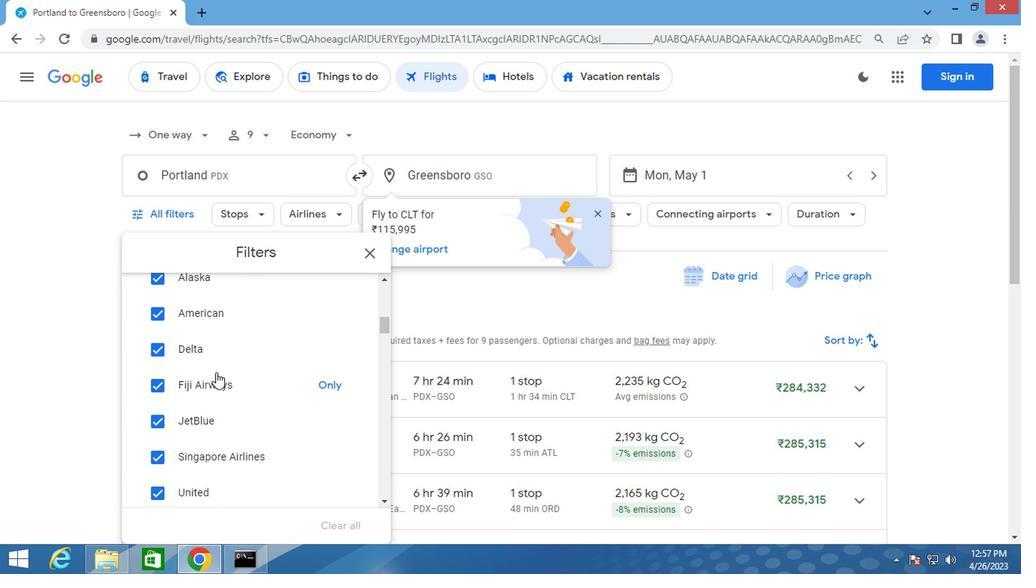 
Action: Mouse scrolled (210, 384) with delta (0, 0)
Screenshot: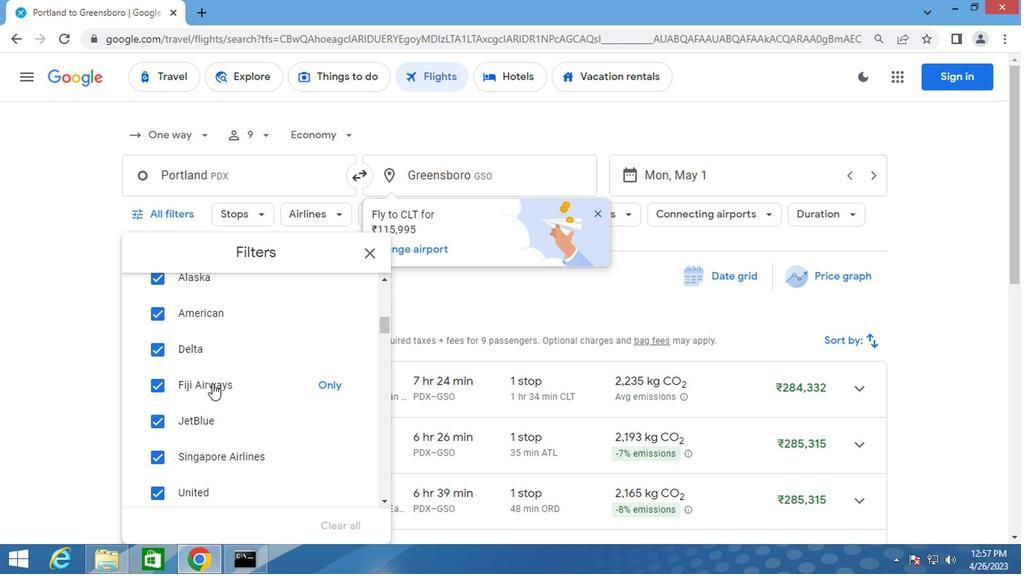 
Action: Mouse moved to (161, 456)
Screenshot: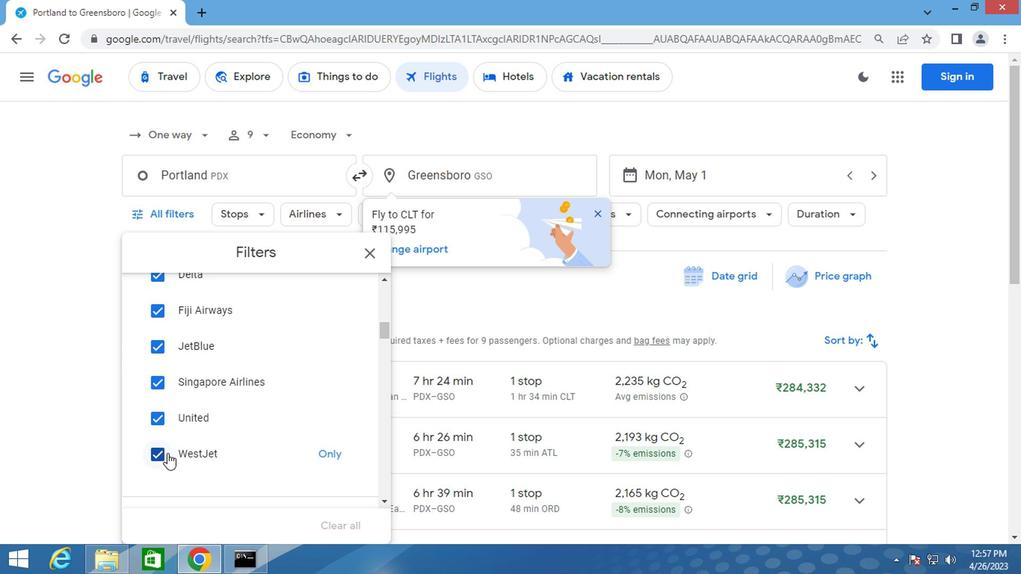
Action: Mouse pressed left at (161, 456)
Screenshot: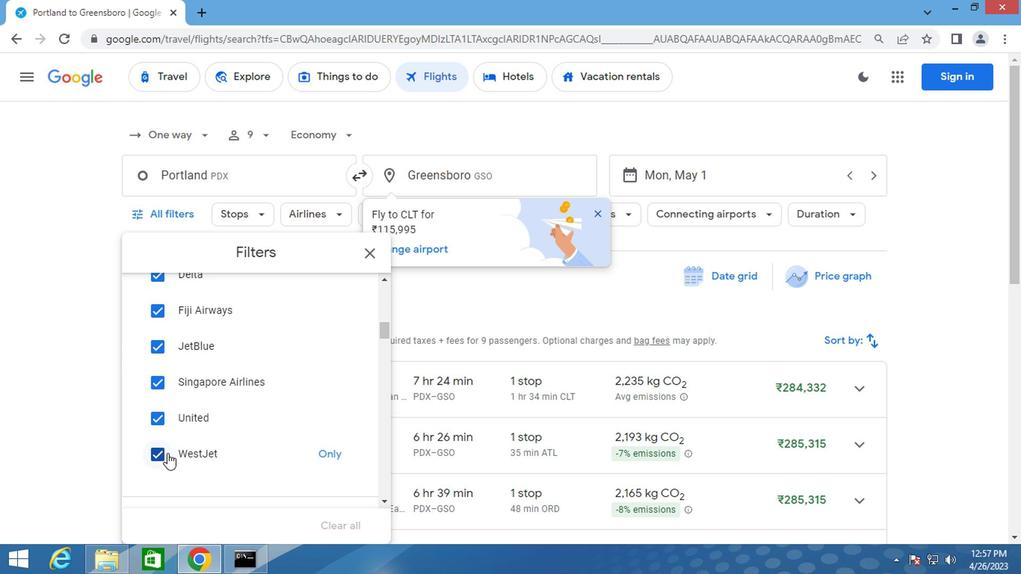 
Action: Mouse moved to (210, 441)
Screenshot: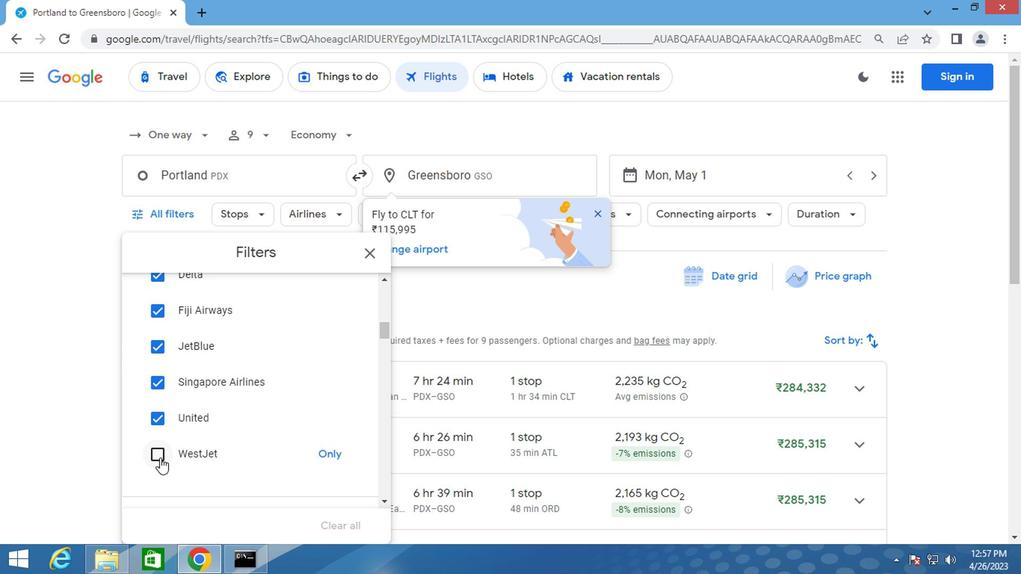 
Action: Mouse scrolled (210, 441) with delta (0, 0)
Screenshot: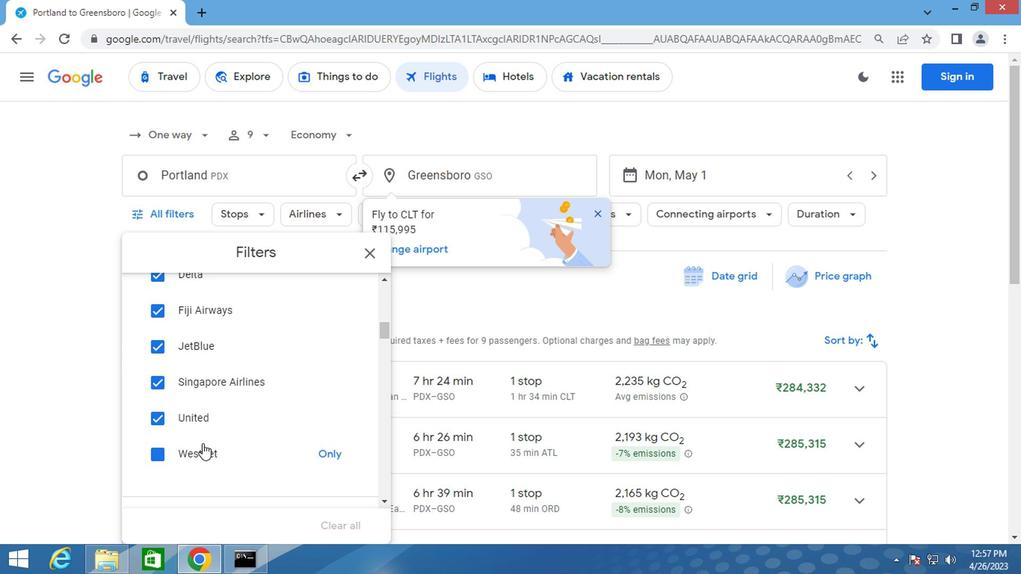 
Action: Mouse moved to (343, 477)
Screenshot: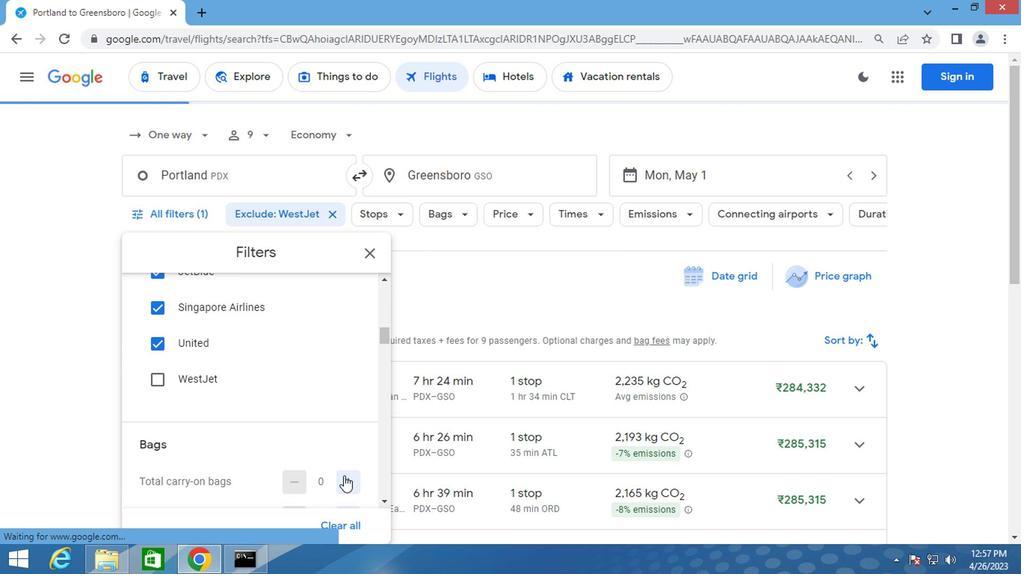 
Action: Mouse scrolled (343, 476) with delta (0, 0)
Screenshot: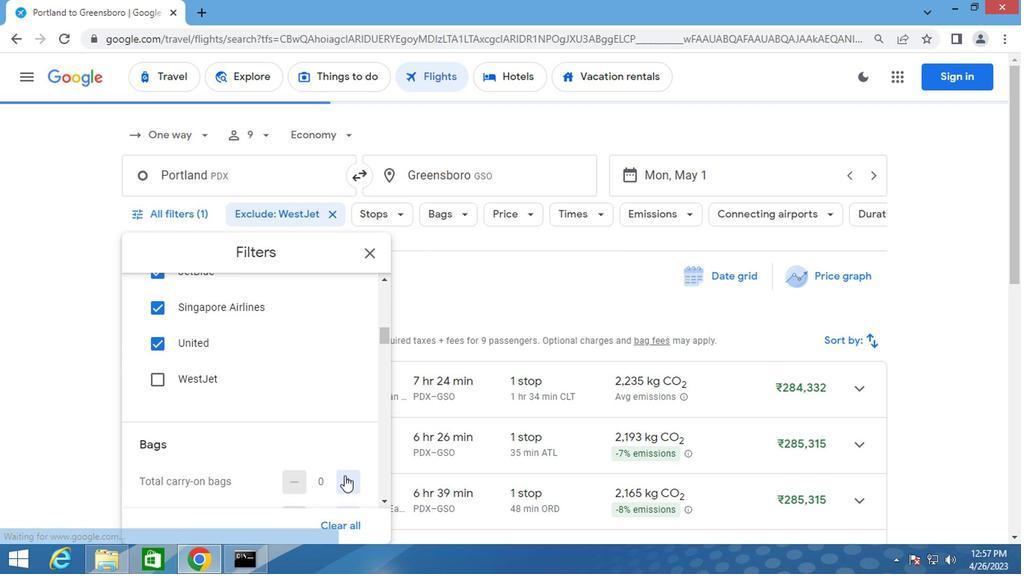 
Action: Mouse moved to (348, 449)
Screenshot: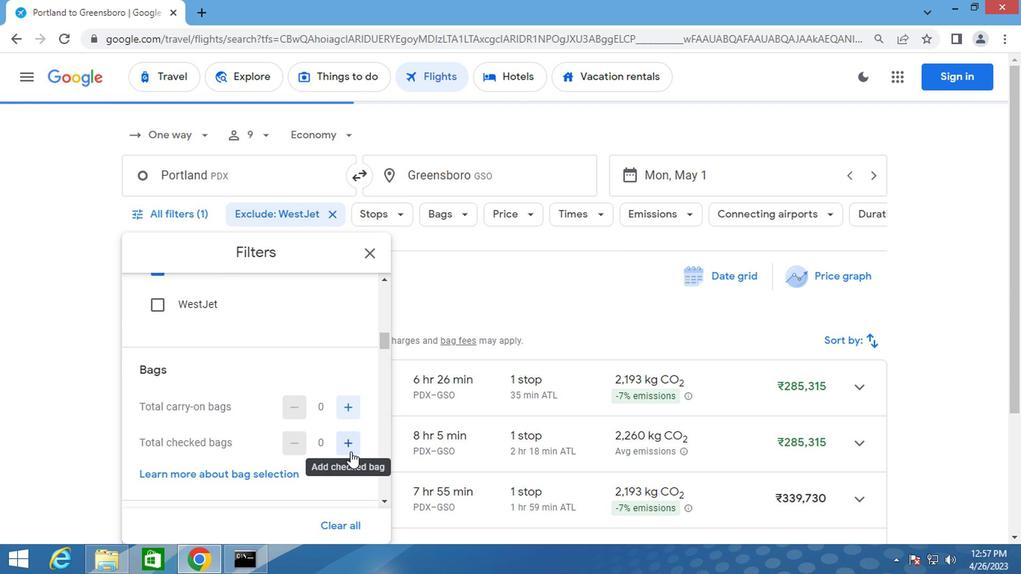 
Action: Mouse pressed left at (348, 449)
Screenshot: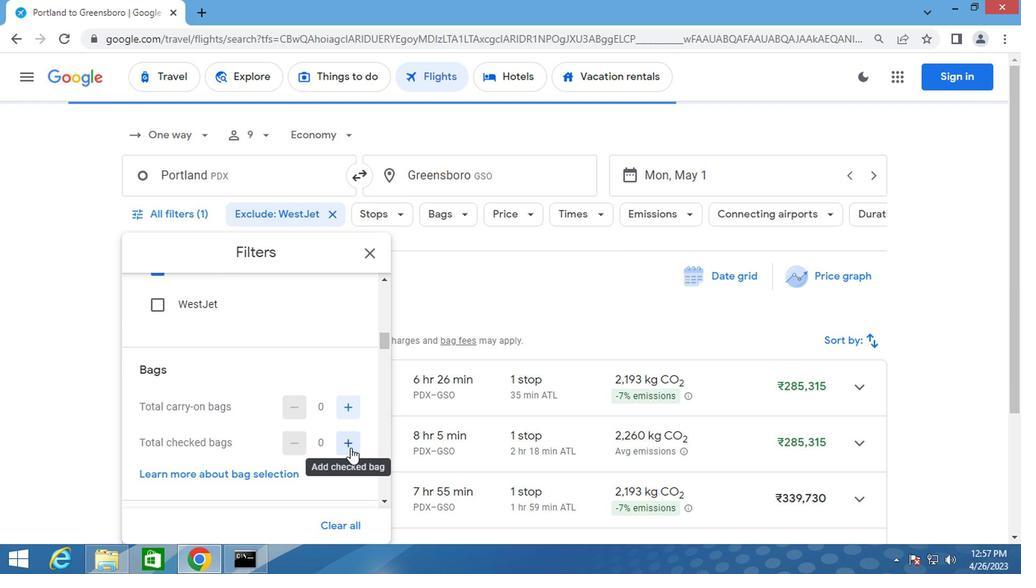 
Action: Mouse pressed left at (348, 449)
Screenshot: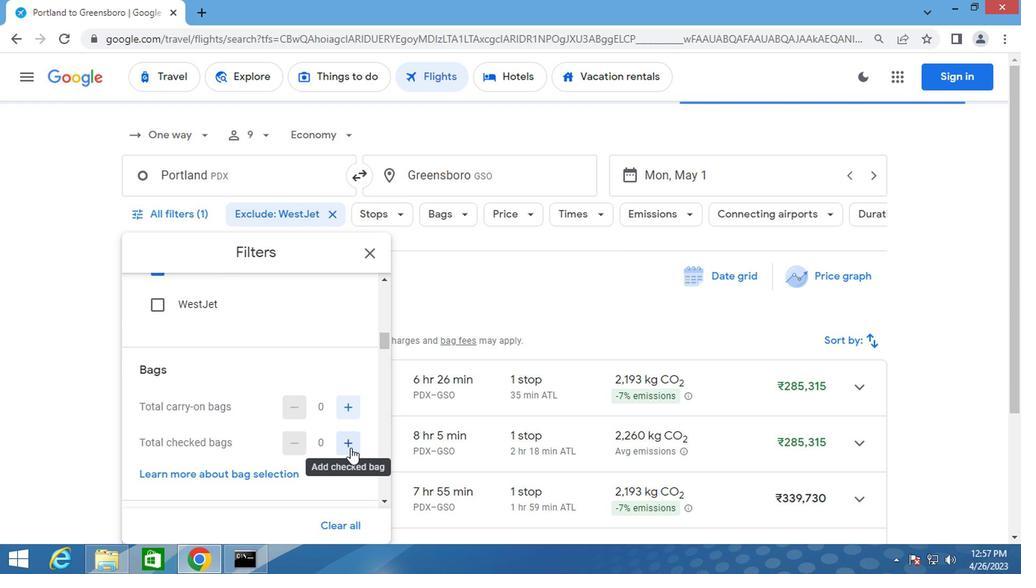 
Action: Mouse pressed left at (348, 449)
Screenshot: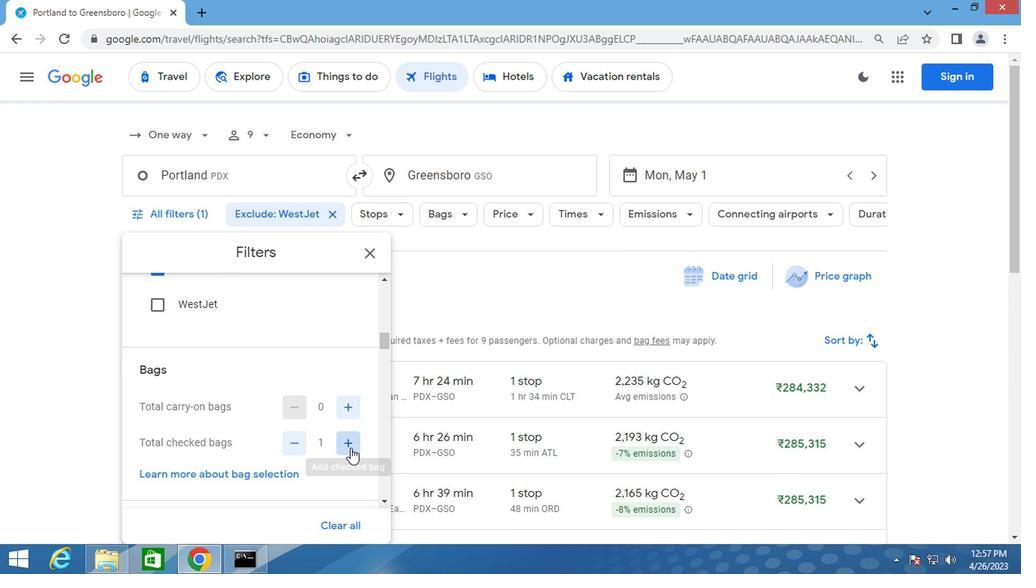 
Action: Mouse pressed left at (348, 449)
Screenshot: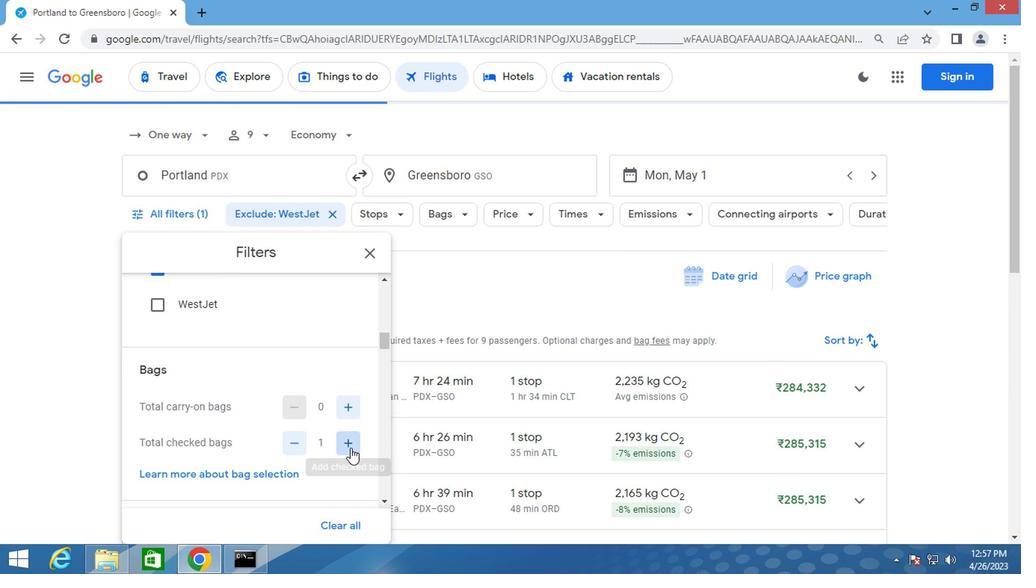 
Action: Mouse pressed left at (348, 449)
Screenshot: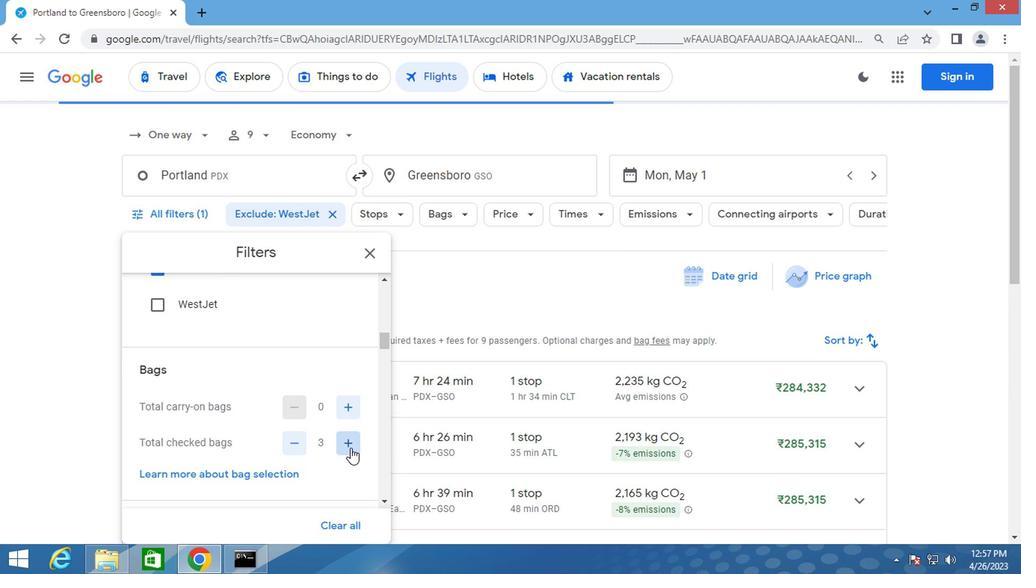 
Action: Mouse moved to (348, 449)
Screenshot: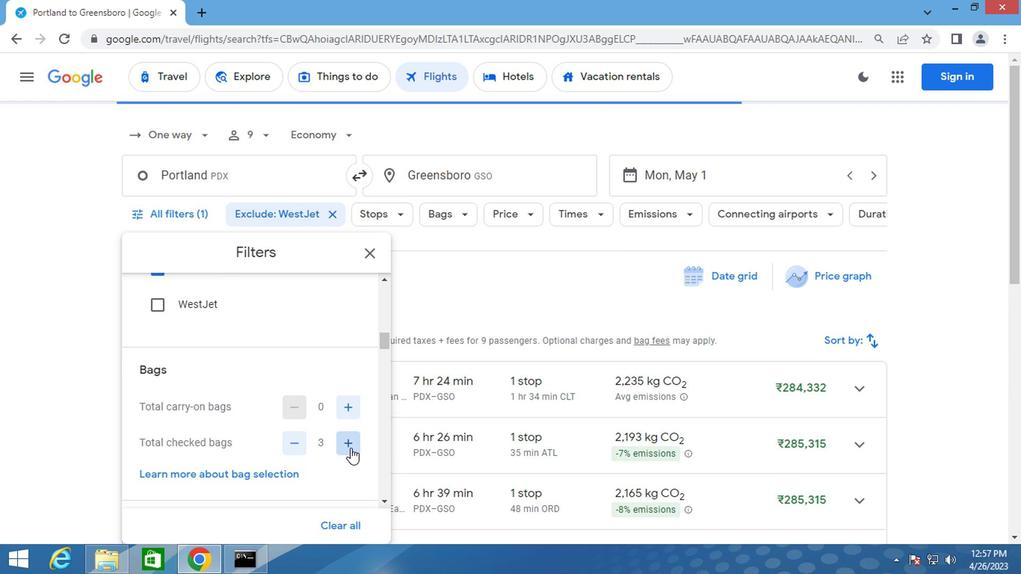 
Action: Mouse pressed left at (348, 449)
Screenshot: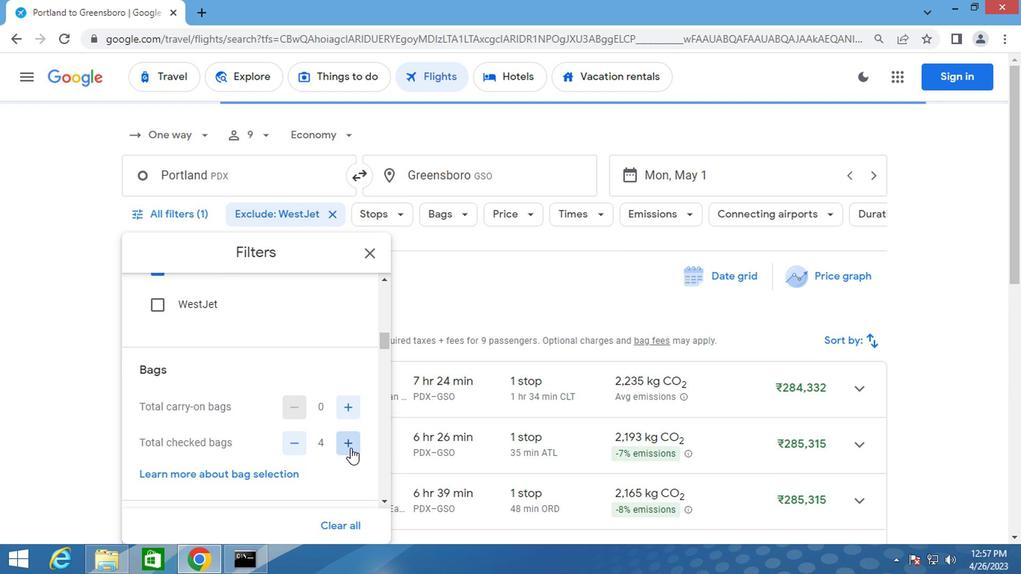
Action: Mouse moved to (348, 448)
Screenshot: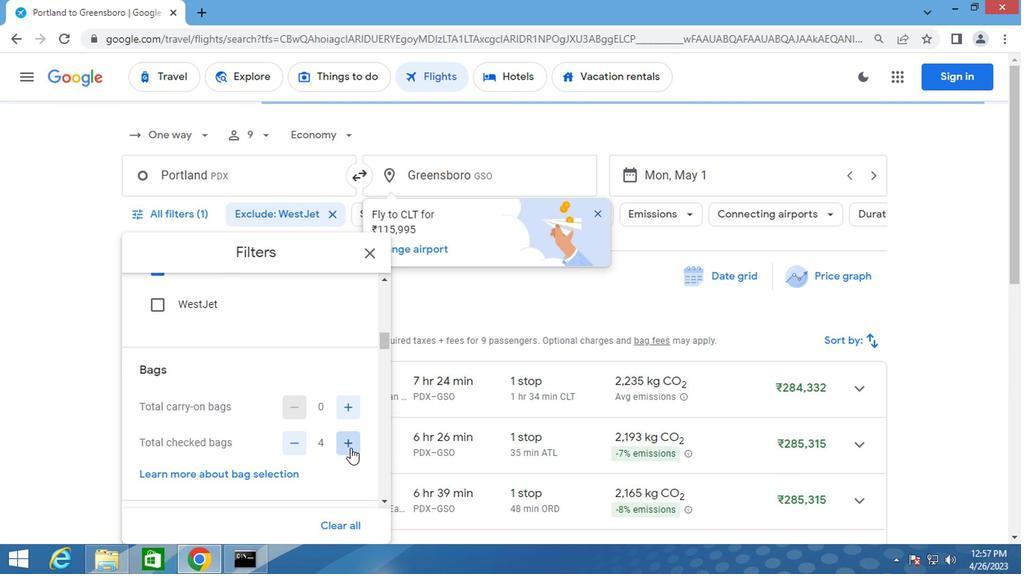 
Action: Mouse pressed left at (348, 448)
Screenshot: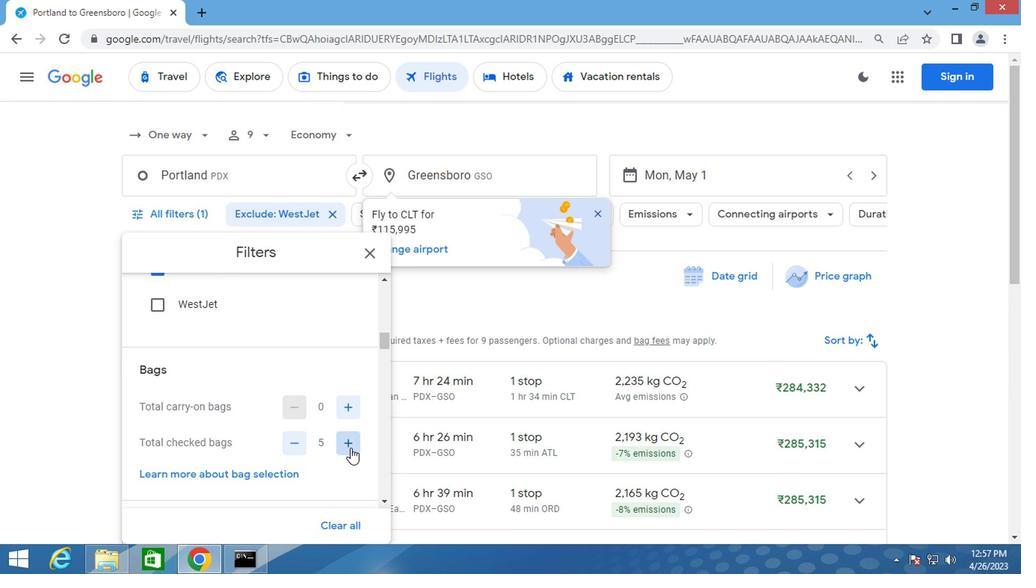
Action: Mouse pressed left at (348, 448)
Screenshot: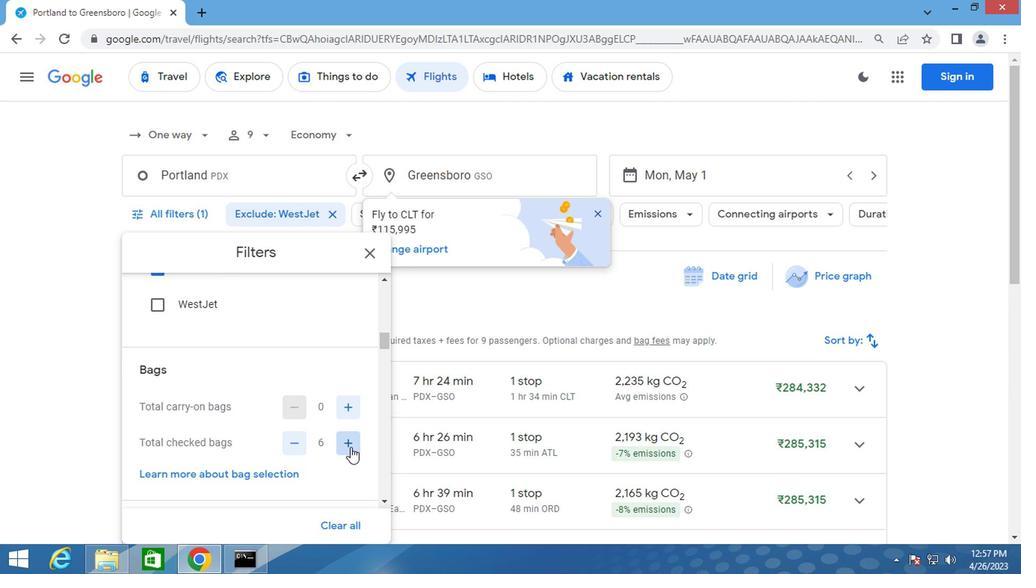 
Action: Mouse moved to (348, 447)
Screenshot: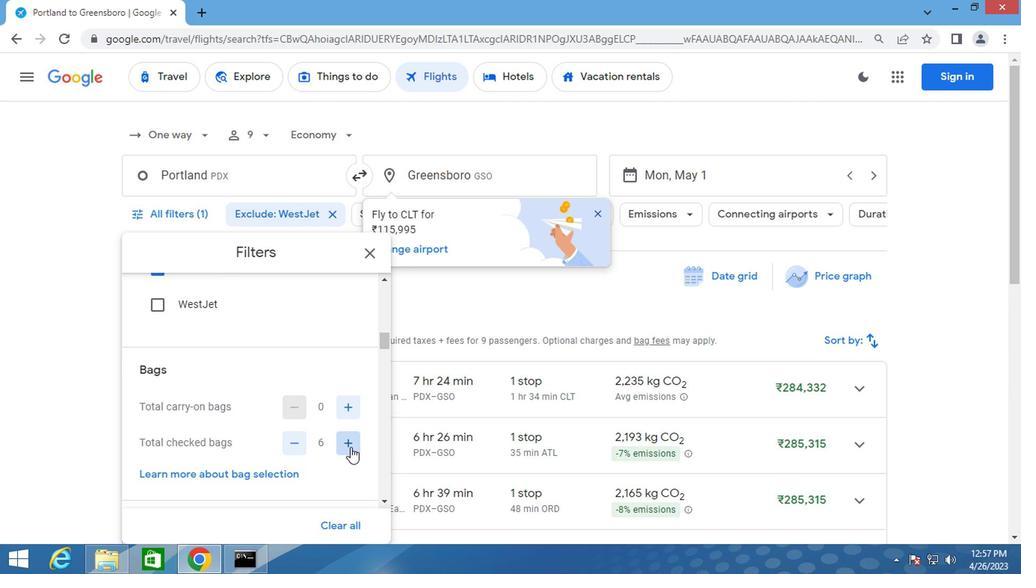 
Action: Mouse pressed left at (348, 447)
Screenshot: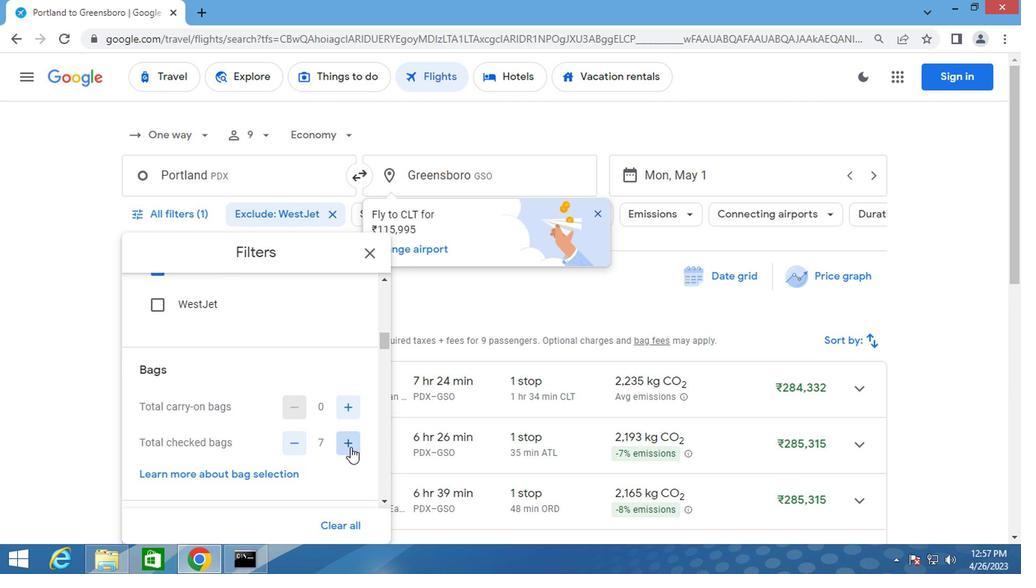 
Action: Mouse pressed left at (348, 447)
Screenshot: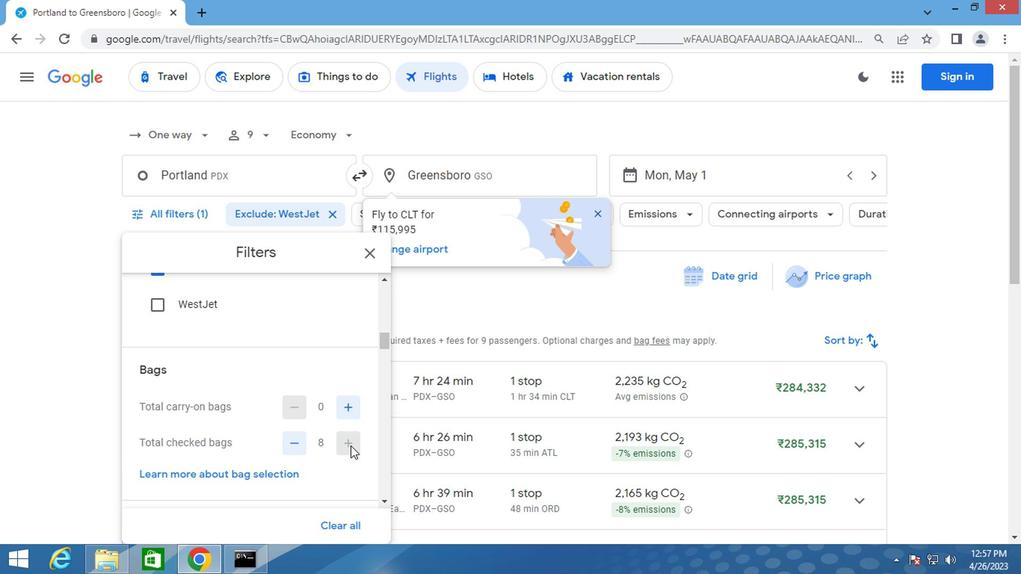 
Action: Mouse scrolled (348, 446) with delta (0, -1)
Screenshot: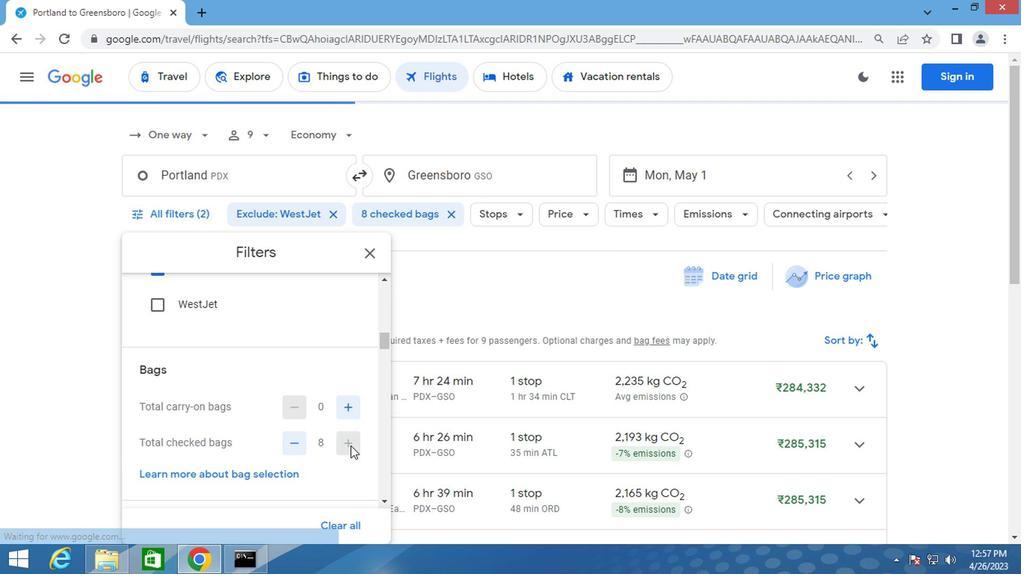 
Action: Mouse moved to (244, 446)
Screenshot: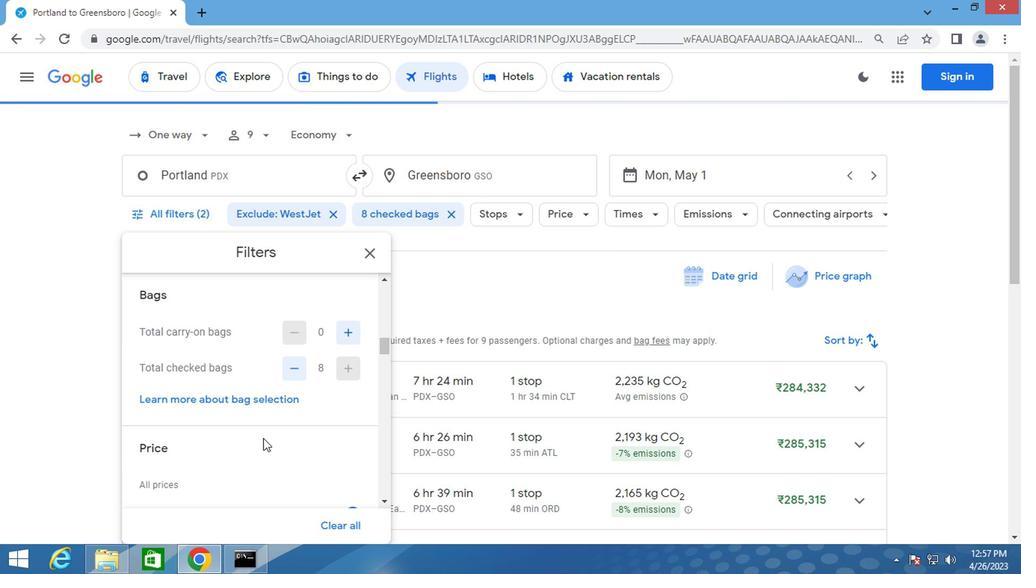 
Action: Mouse scrolled (244, 445) with delta (0, 0)
Screenshot: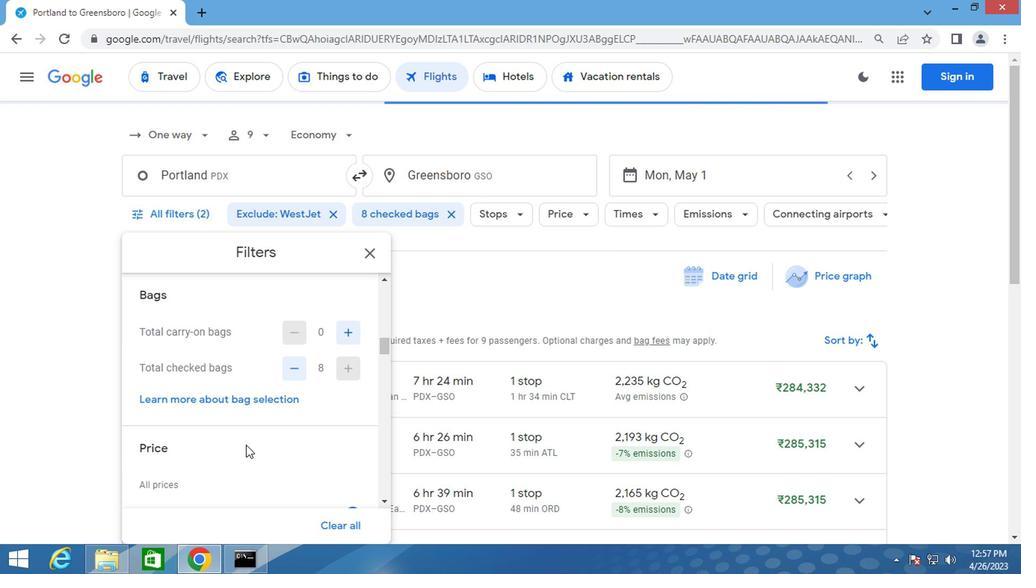 
Action: Mouse moved to (318, 441)
Screenshot: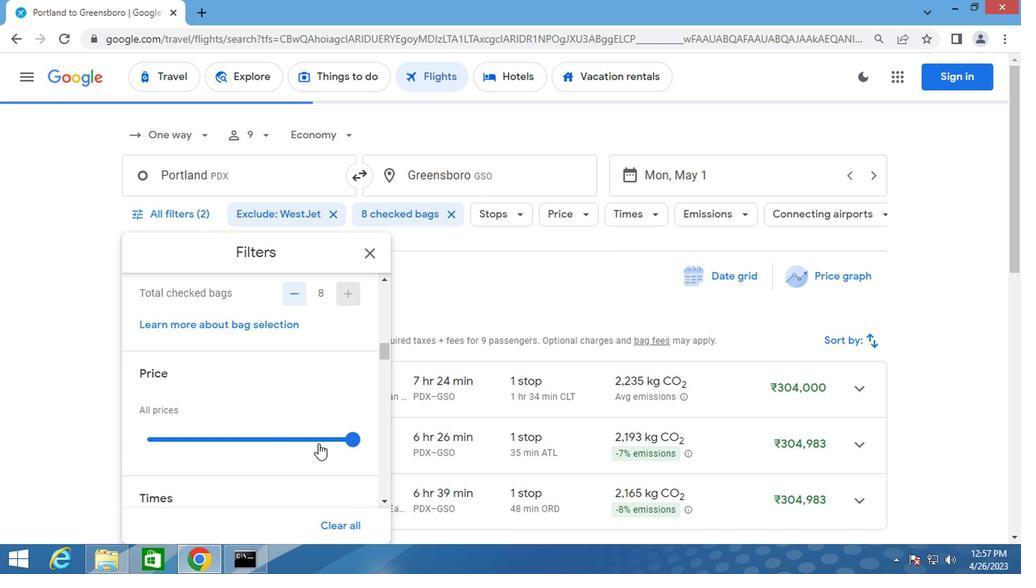 
Action: Mouse pressed left at (318, 441)
Screenshot: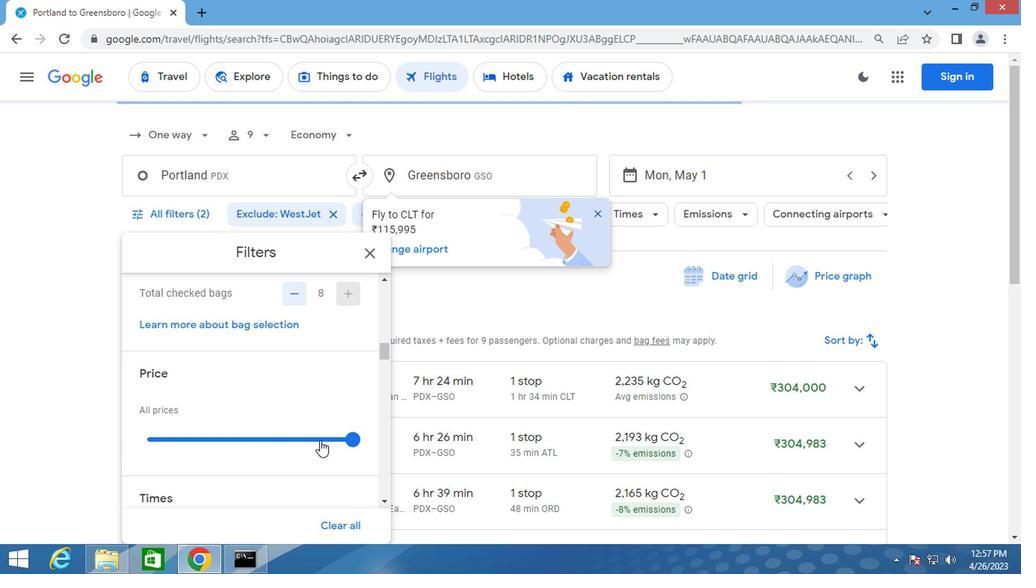 
Action: Mouse moved to (222, 421)
Screenshot: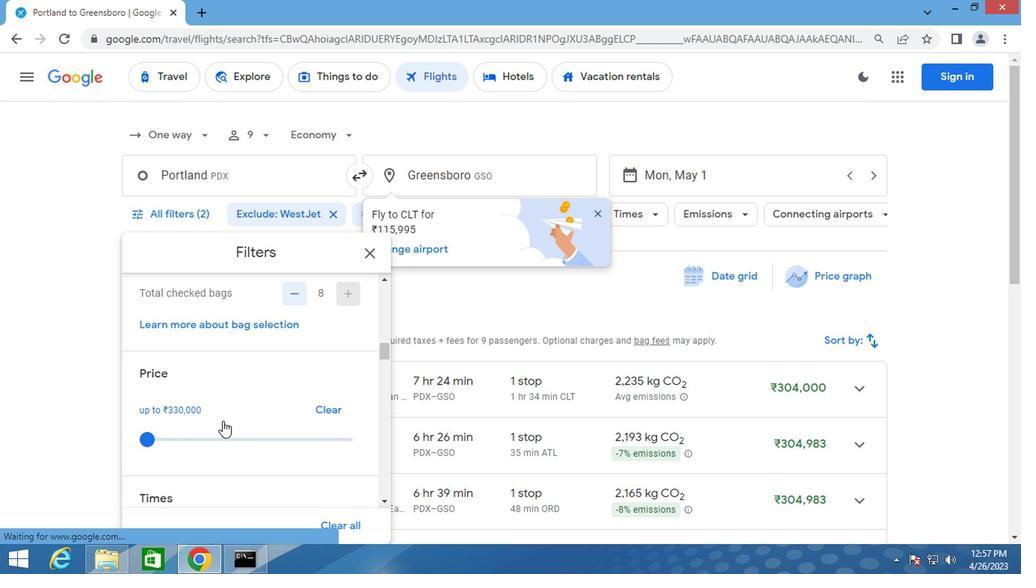 
Action: Mouse scrolled (222, 420) with delta (0, -1)
Screenshot: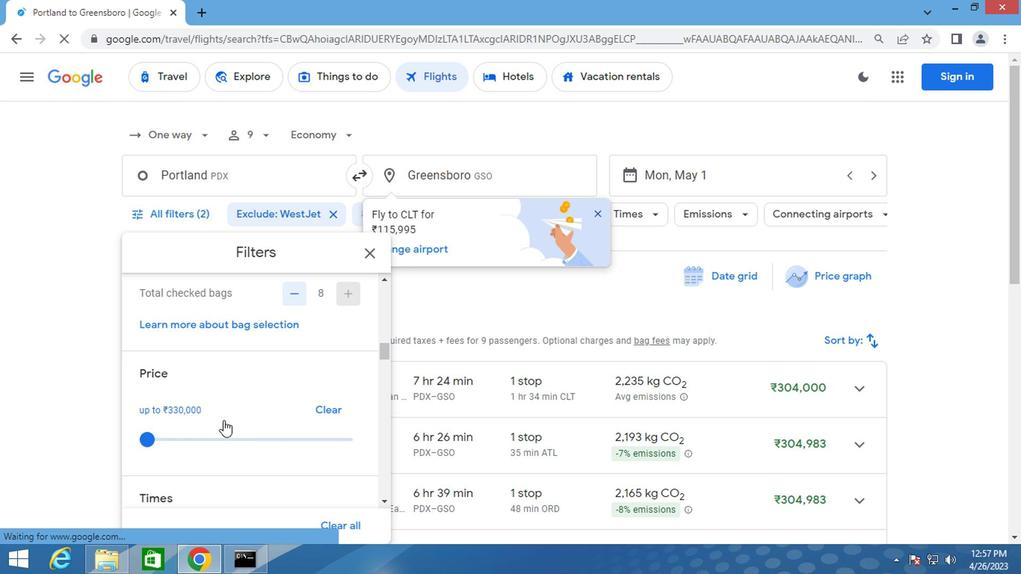 
Action: Mouse moved to (221, 421)
Screenshot: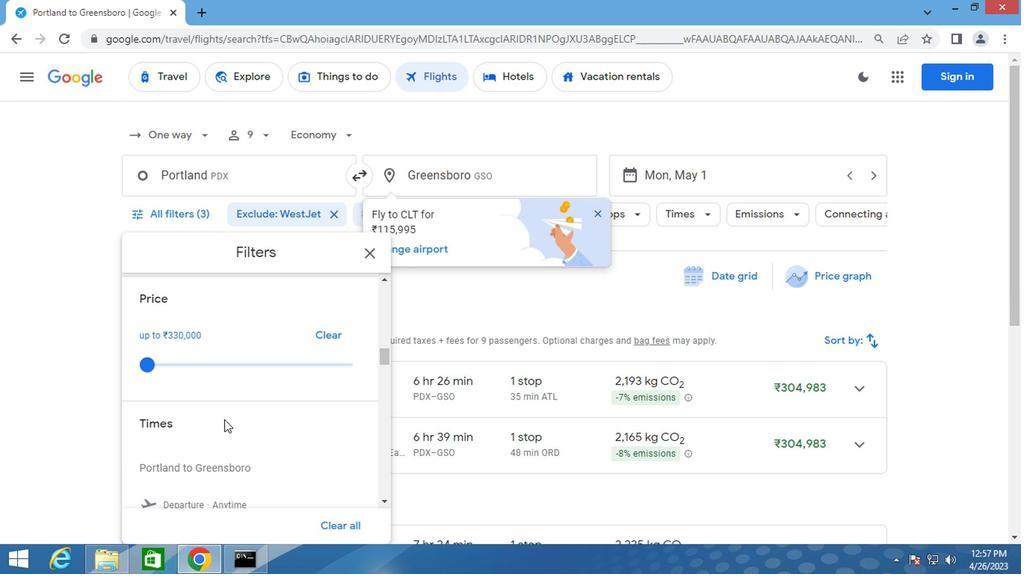 
Action: Mouse scrolled (221, 420) with delta (0, -1)
Screenshot: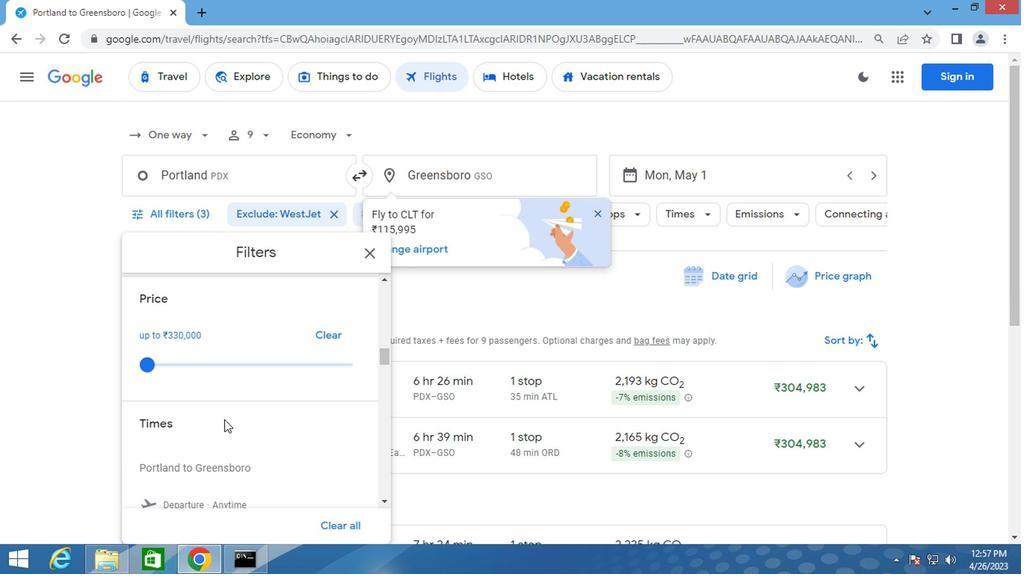 
Action: Mouse scrolled (221, 420) with delta (0, -1)
Screenshot: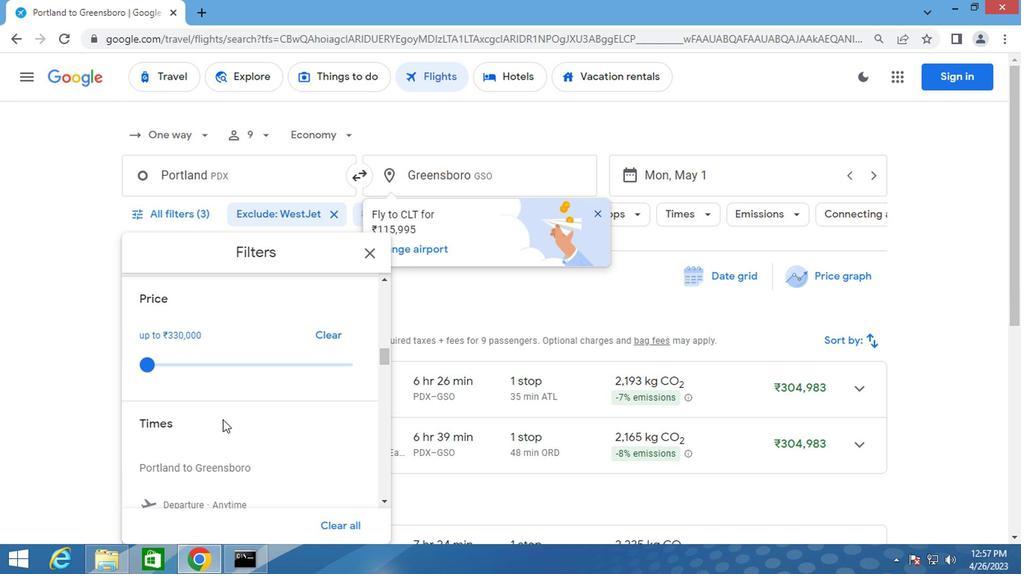 
Action: Mouse moved to (306, 386)
Screenshot: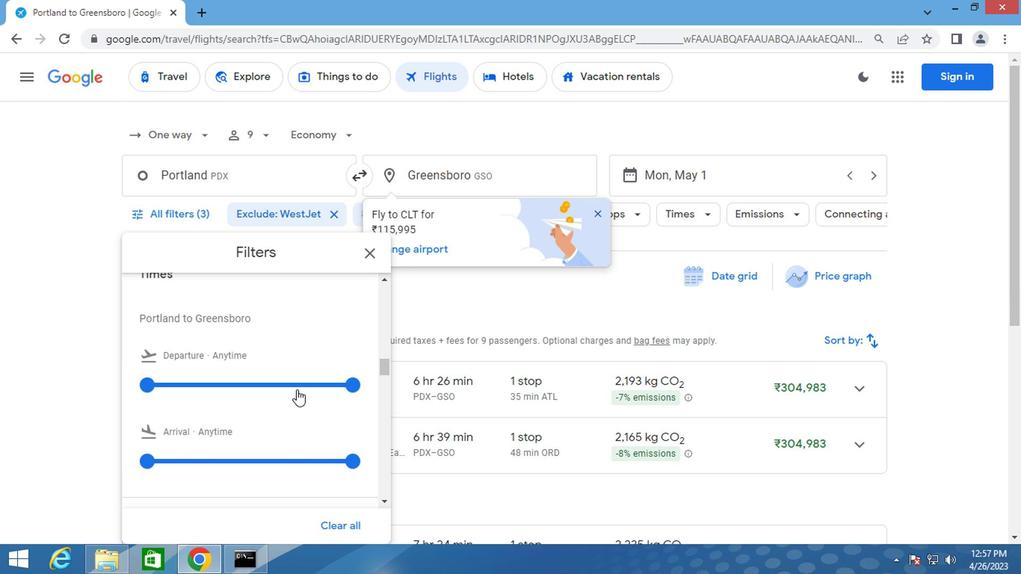 
Action: Mouse pressed left at (306, 386)
Screenshot: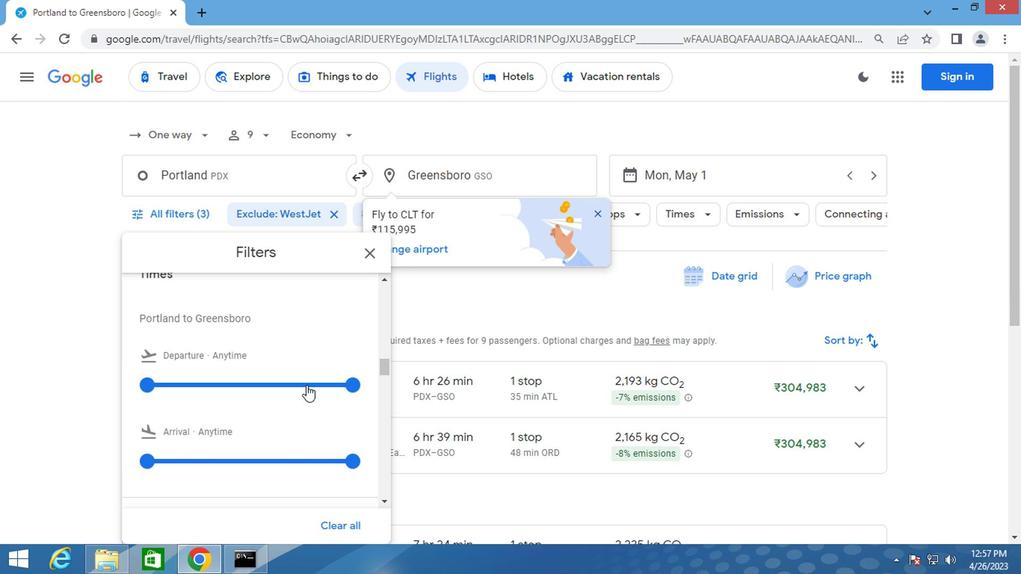 
Action: Mouse moved to (365, 253)
Screenshot: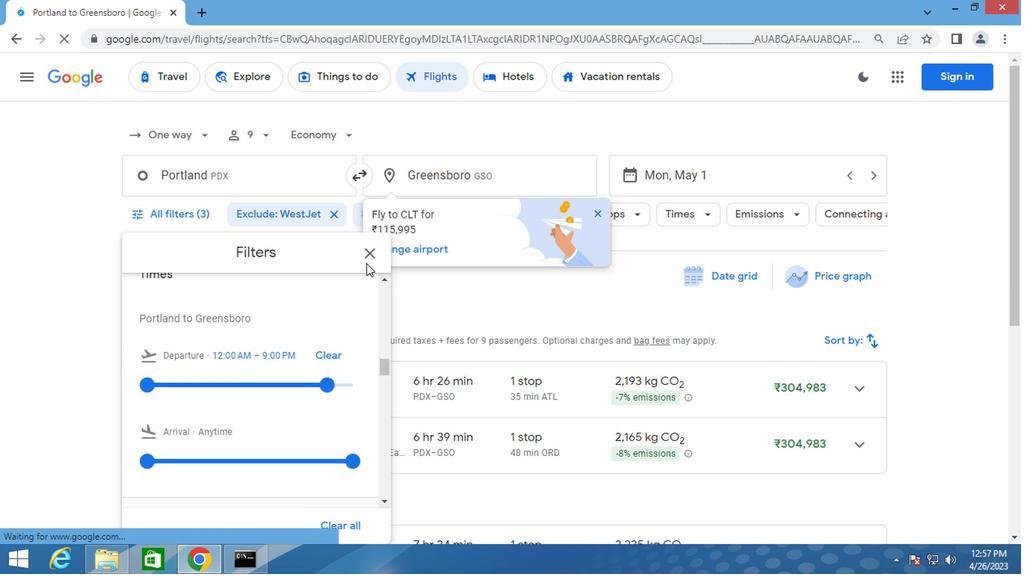
Action: Mouse pressed left at (365, 253)
Screenshot: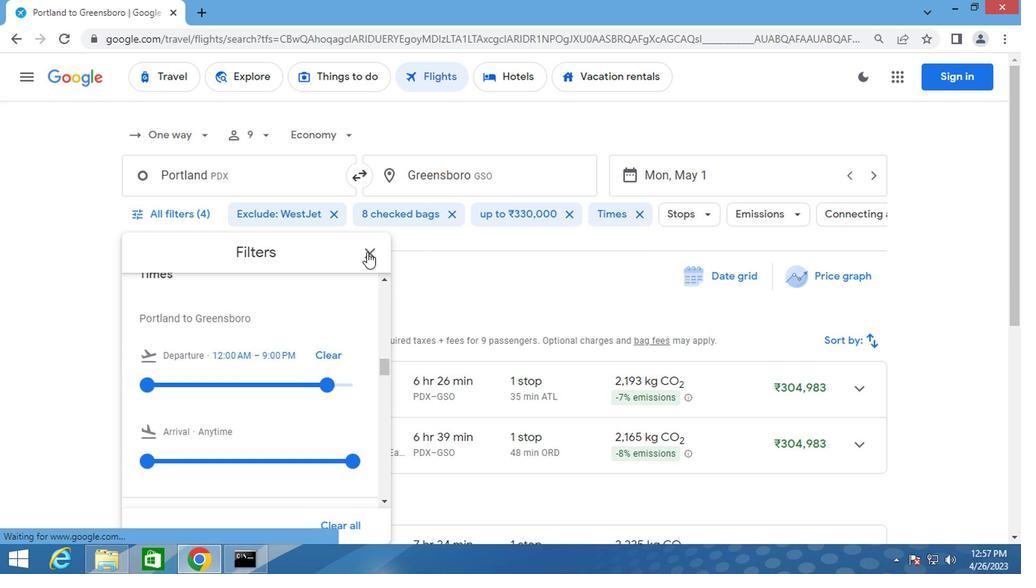 
Action: Key pressed <Key.f8>
Screenshot: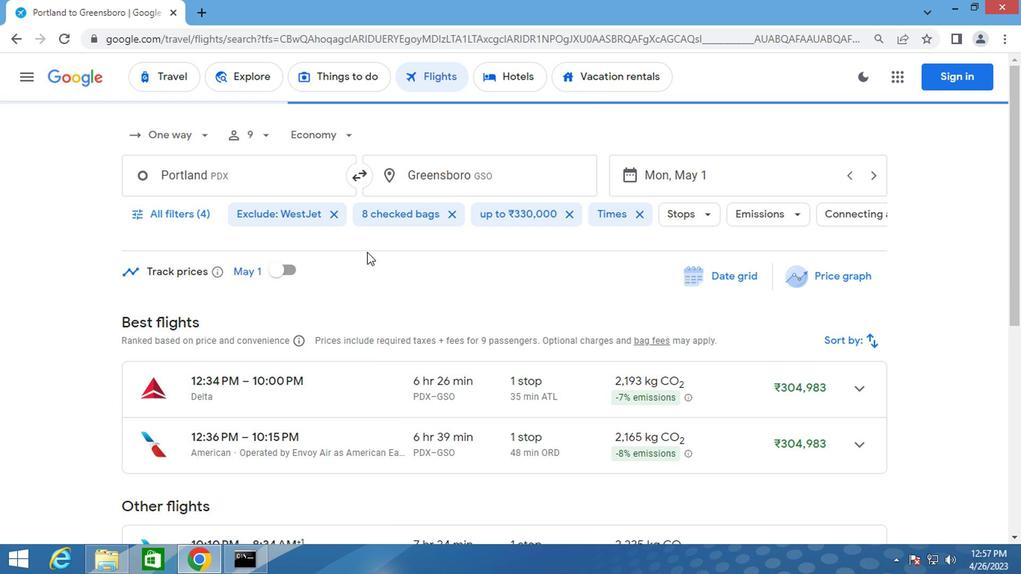 
